 Task: In the Company generalmotors.com, Create email and send with subject: 'We're Thrilled to Welcome You ', and with mail content 'Hello_x000D_
Join a community of forward-thinkers and pioneers. Our transformative solution will empower you to shape the future of your industry.._x000D_
Kind Regards', attach the document: Project_plan.docx and insert image: visitingcard.jpg. Below Kind Regards, write Tumblr and insert the URL: 'www.tumblr.com'. Mark checkbox to create task to follow up : In 3 business days .  Enter or choose an email address of recipient's from company's contact and send.. Logged in from softage.1@softage.net
Action: Mouse moved to (87, 53)
Screenshot: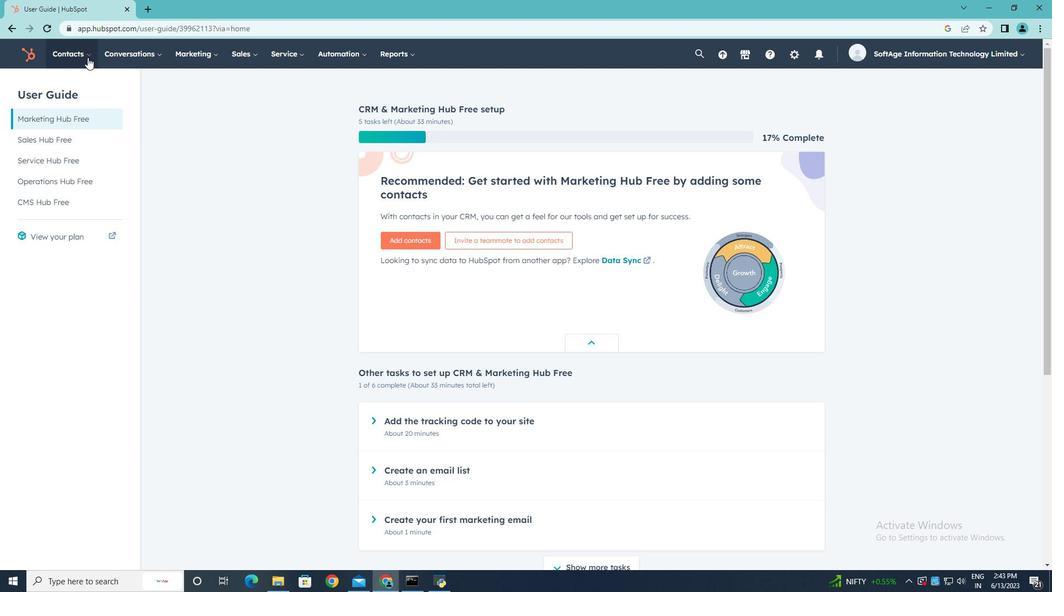 
Action: Mouse pressed left at (87, 53)
Screenshot: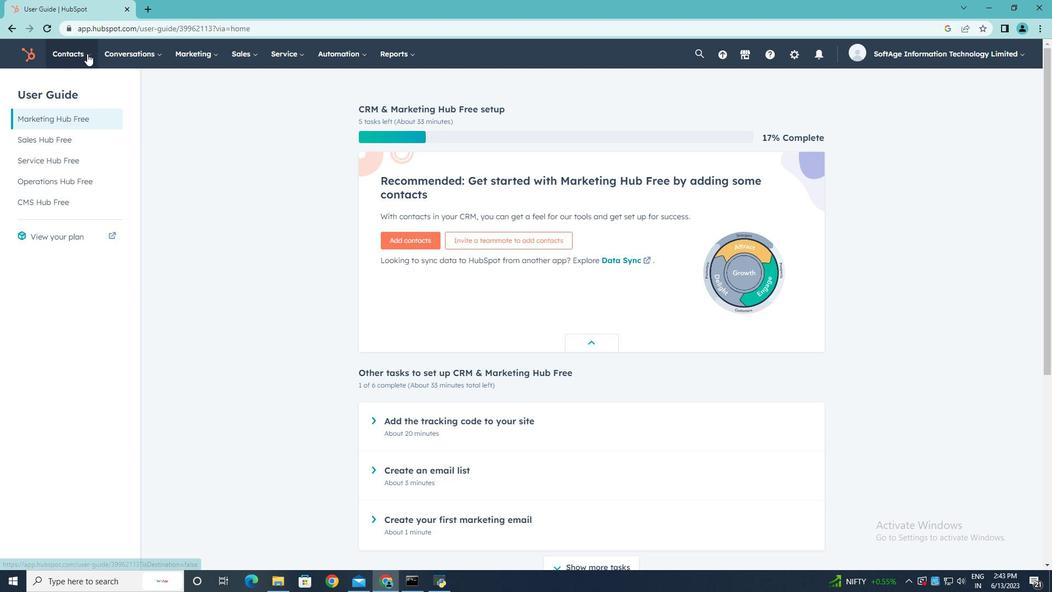 
Action: Mouse moved to (83, 106)
Screenshot: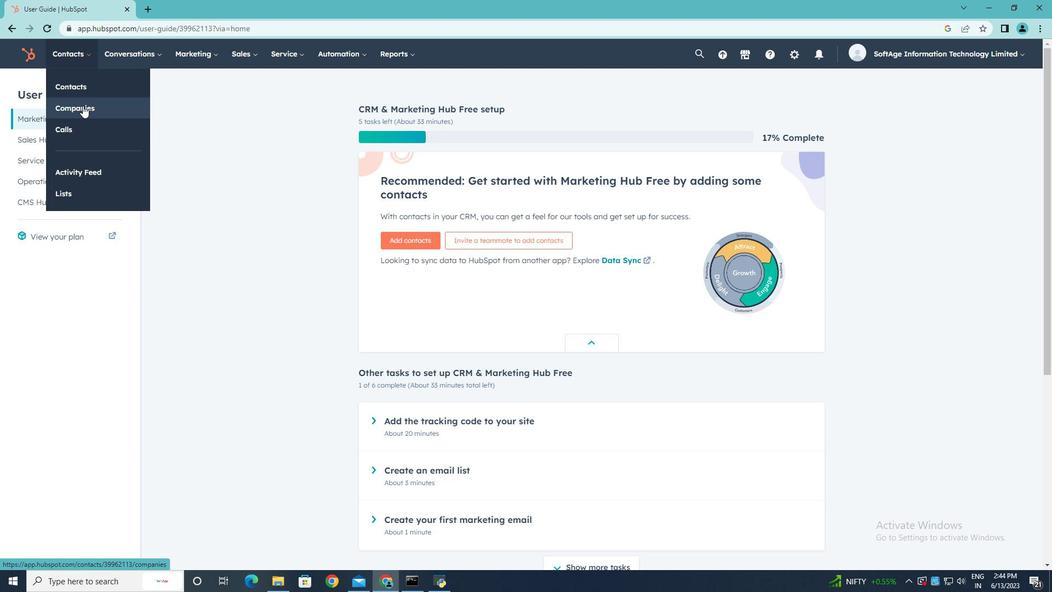 
Action: Mouse pressed left at (83, 106)
Screenshot: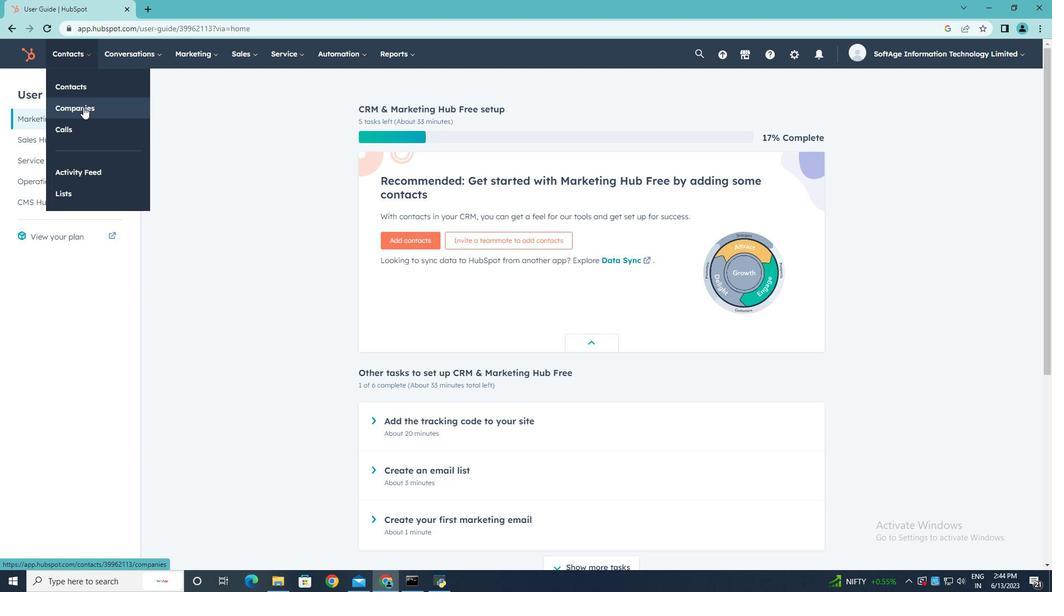 
Action: Mouse moved to (89, 179)
Screenshot: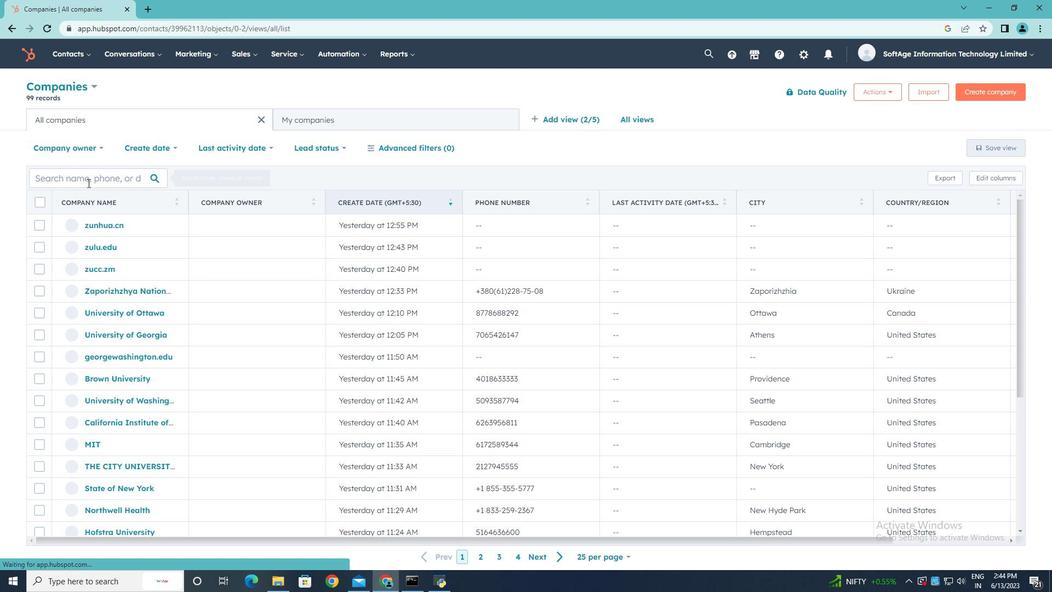 
Action: Mouse pressed left at (89, 179)
Screenshot: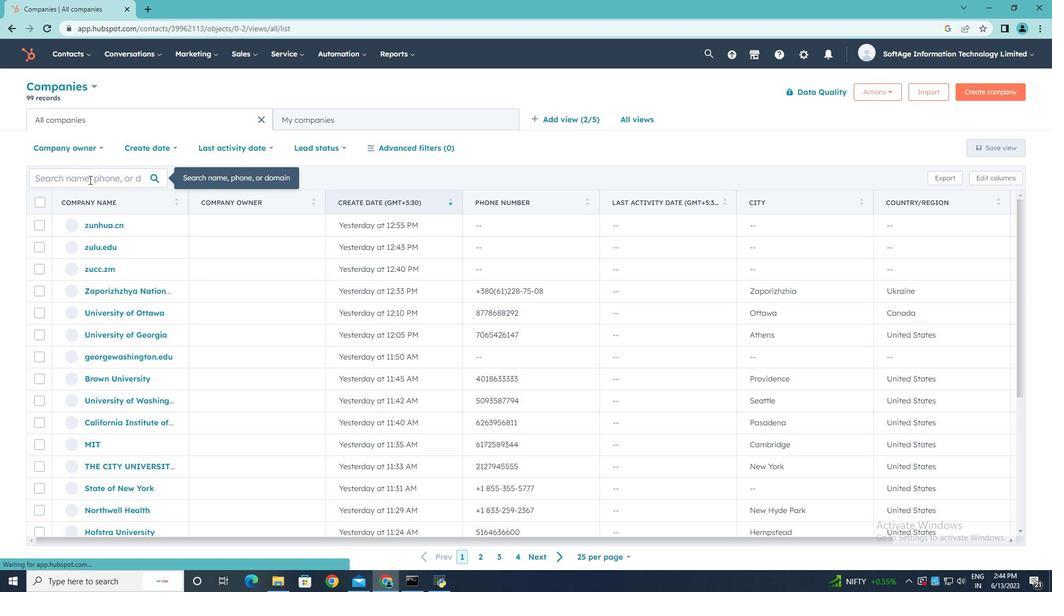 
Action: Key pressed generalmotors.com
Screenshot: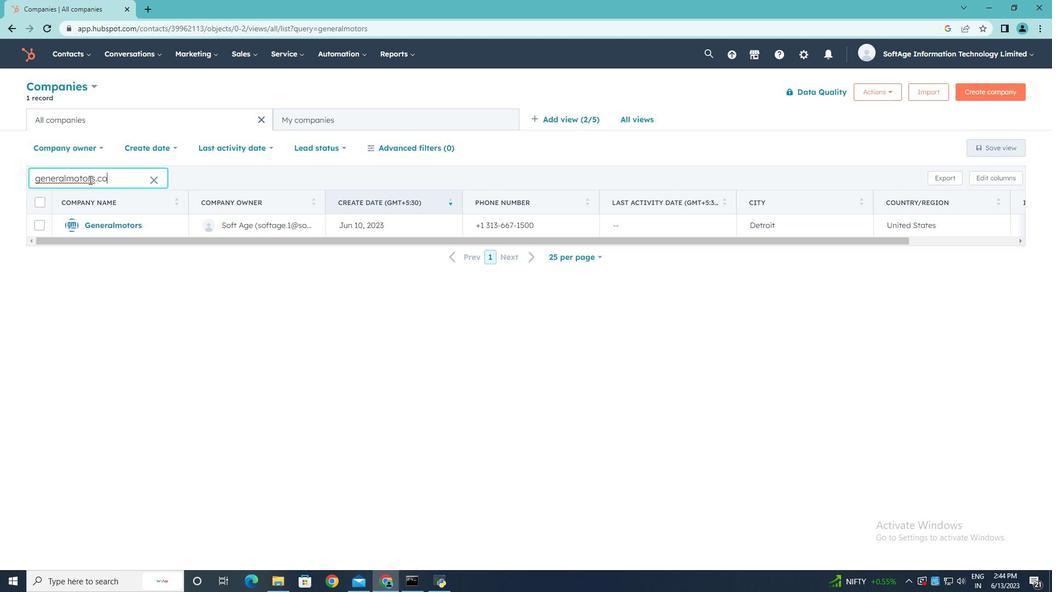 
Action: Mouse moved to (105, 224)
Screenshot: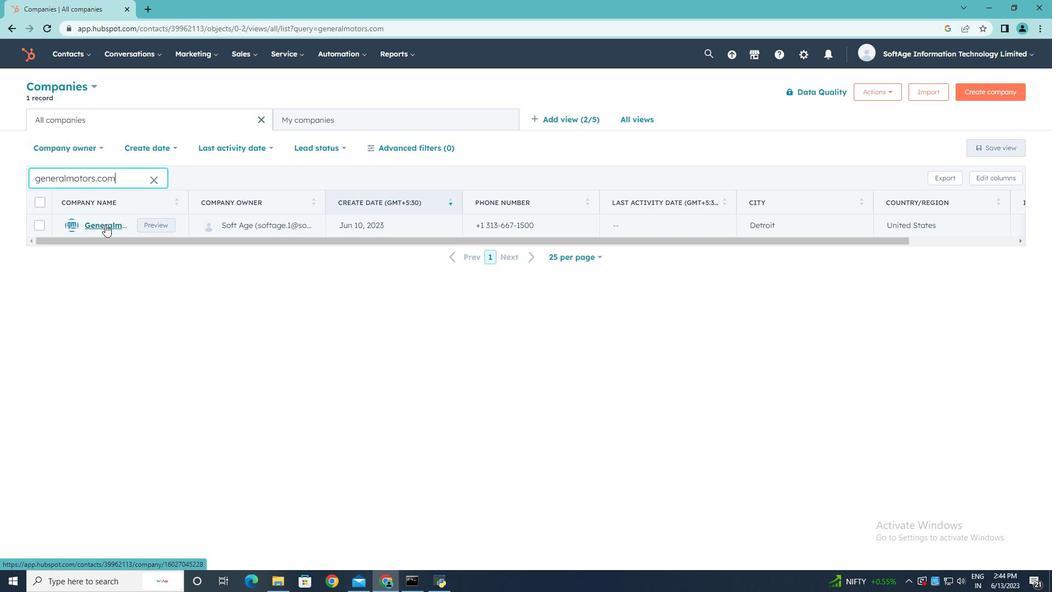 
Action: Mouse pressed left at (105, 224)
Screenshot: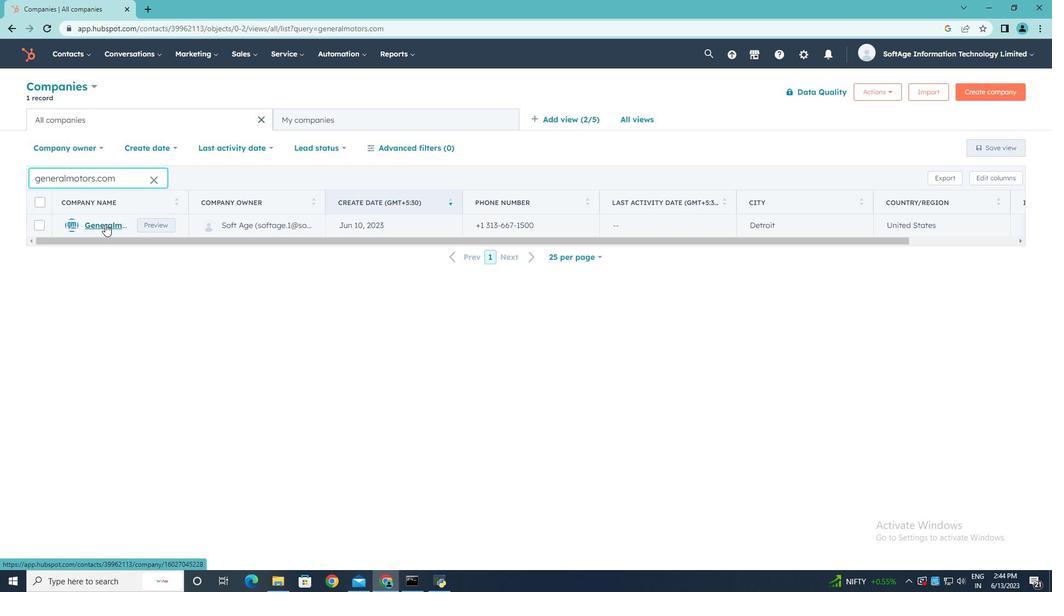 
Action: Mouse moved to (75, 183)
Screenshot: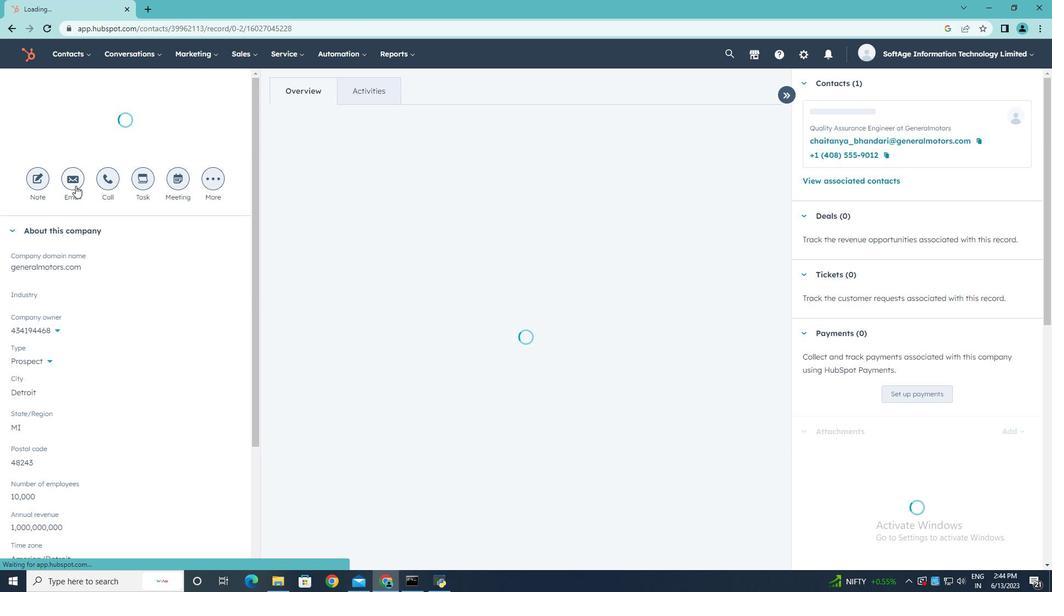 
Action: Mouse pressed left at (75, 183)
Screenshot: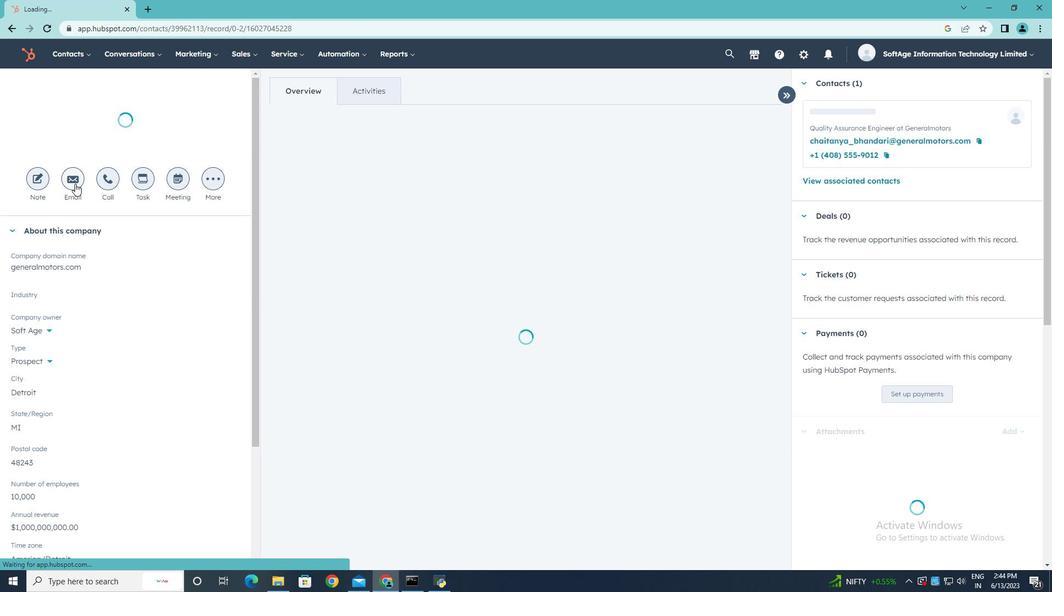 
Action: Mouse moved to (778, 367)
Screenshot: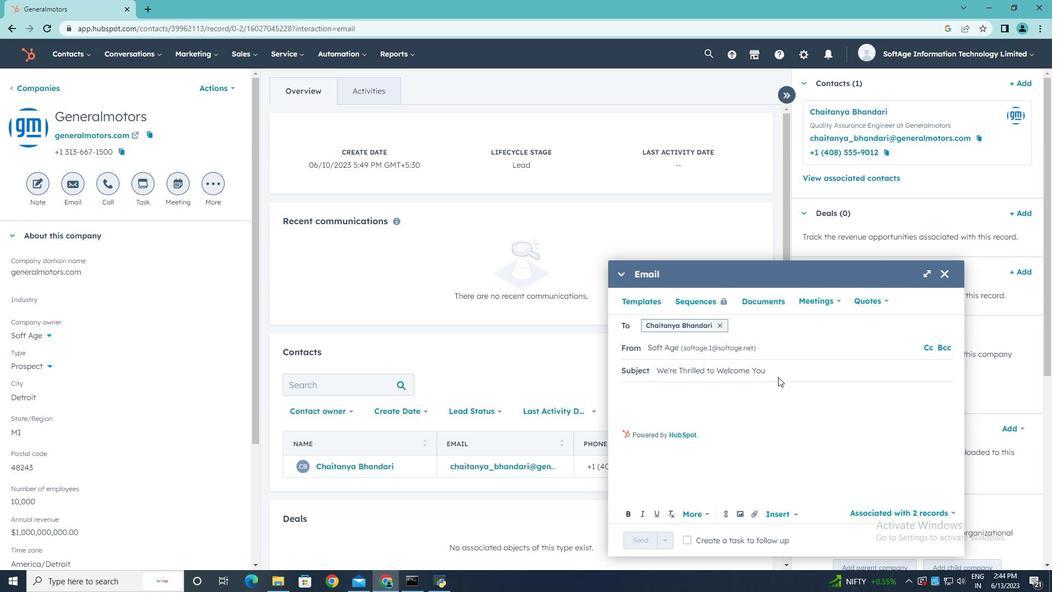 
Action: Mouse pressed left at (778, 367)
Screenshot: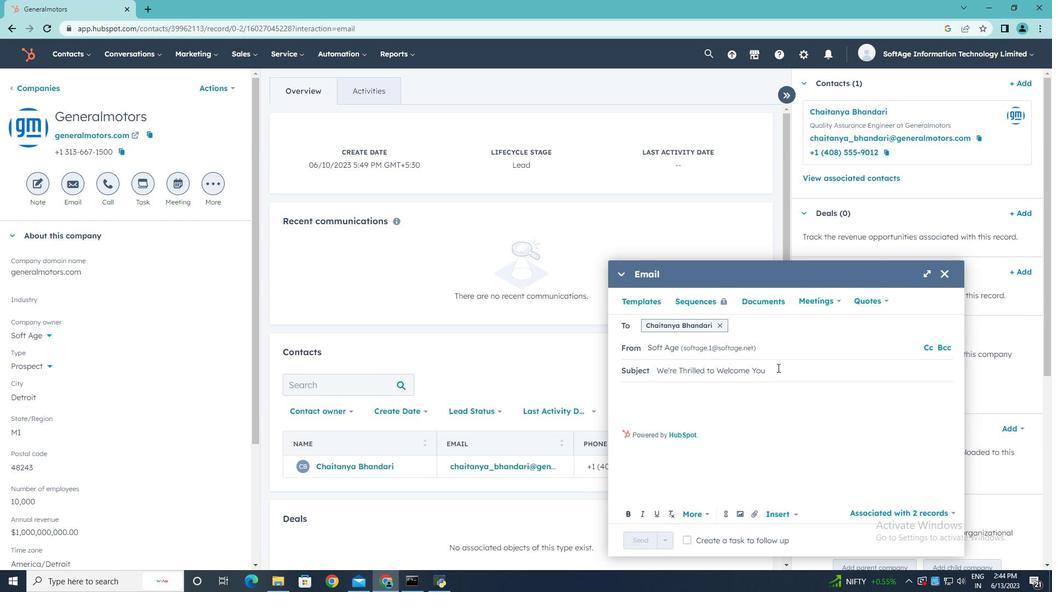 
Action: Mouse moved to (556, 350)
Screenshot: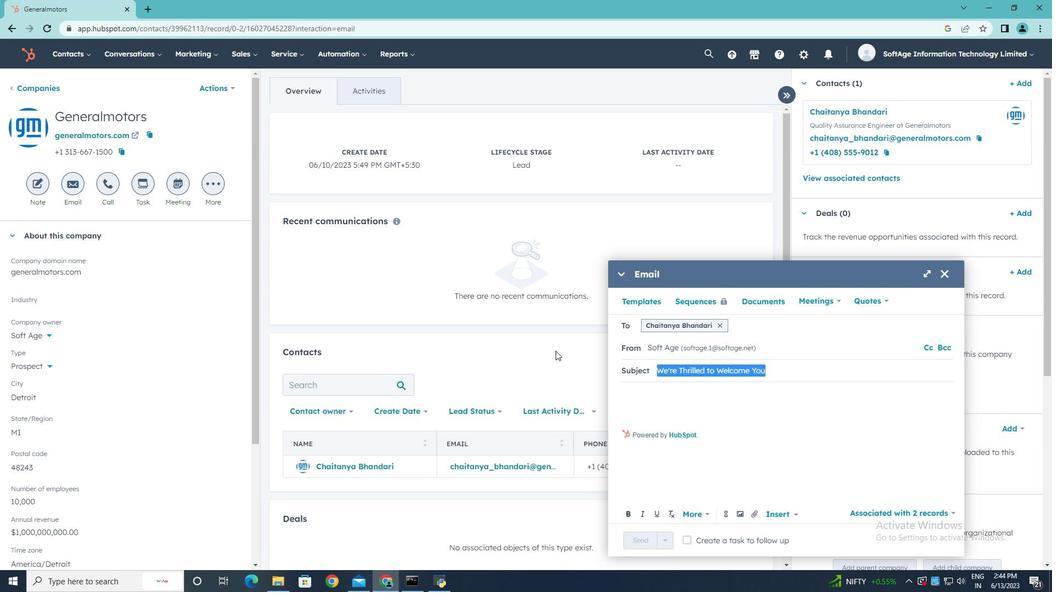 
Action: Key pressed <Key.shift>We're<Key.space><Key.shift><Key.shift><Key.shift><Key.shift><Key.shift>Thrilled<Key.space>to<Key.space><Key.shift>Welcome<Key.space><Key.shift>You
Screenshot: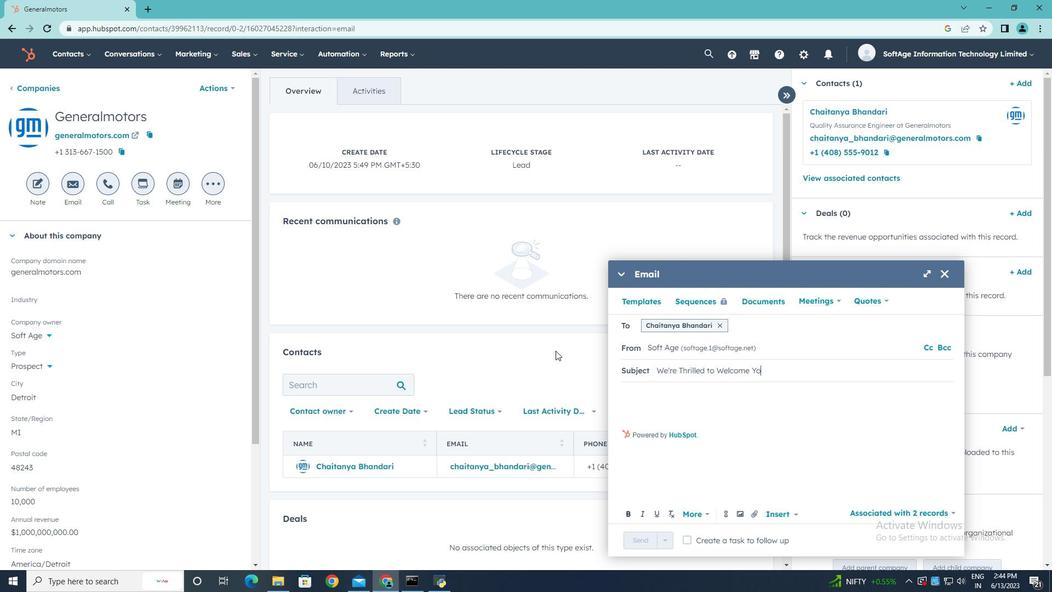 
Action: Mouse moved to (628, 393)
Screenshot: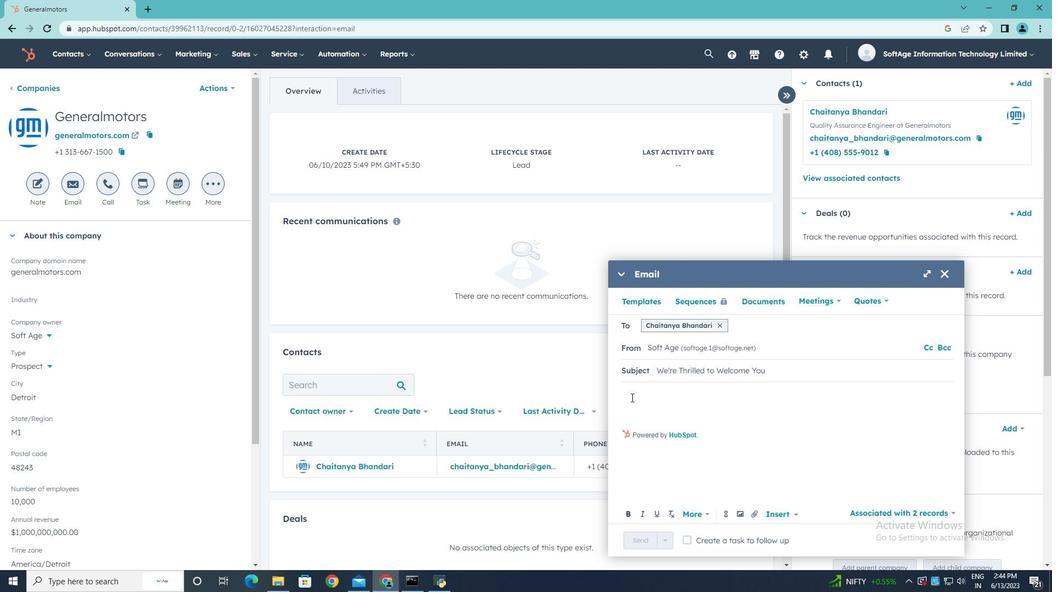 
Action: Mouse pressed left at (628, 393)
Screenshot: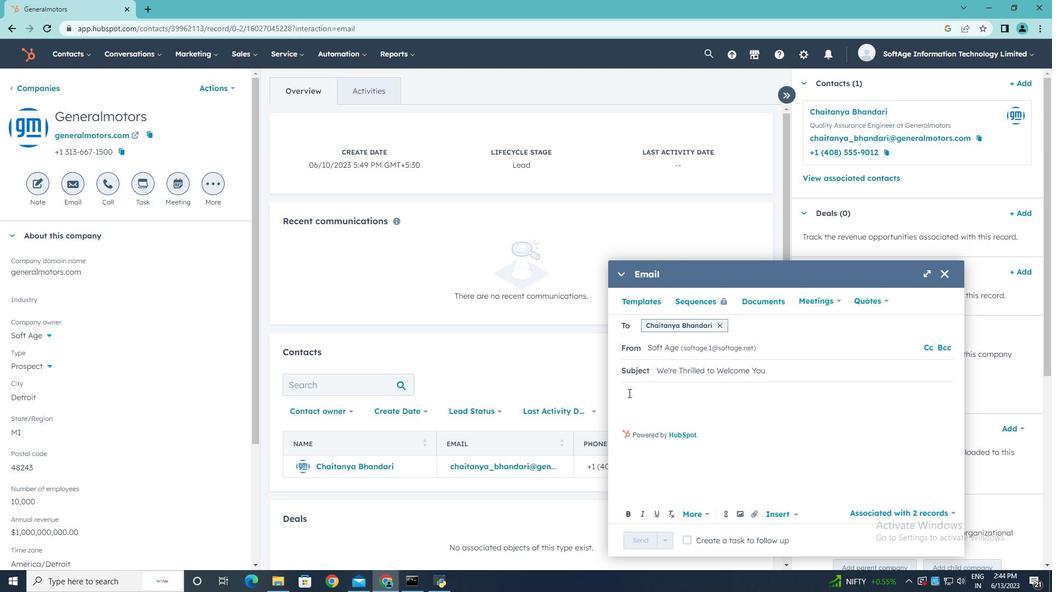 
Action: Key pressed <Key.shift><Key.shift>Hello
Screenshot: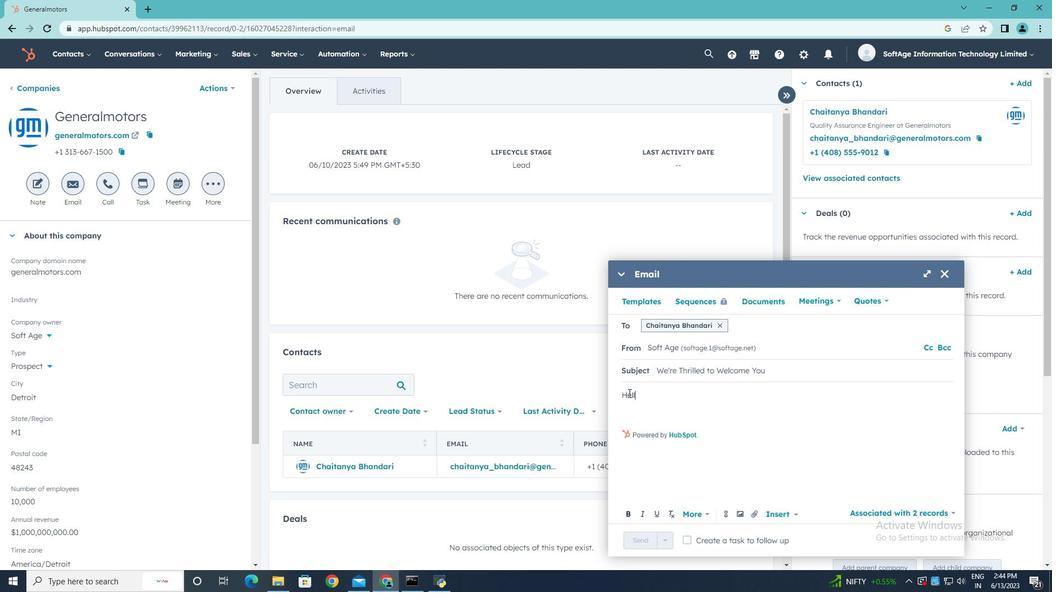 
Action: Mouse moved to (620, 403)
Screenshot: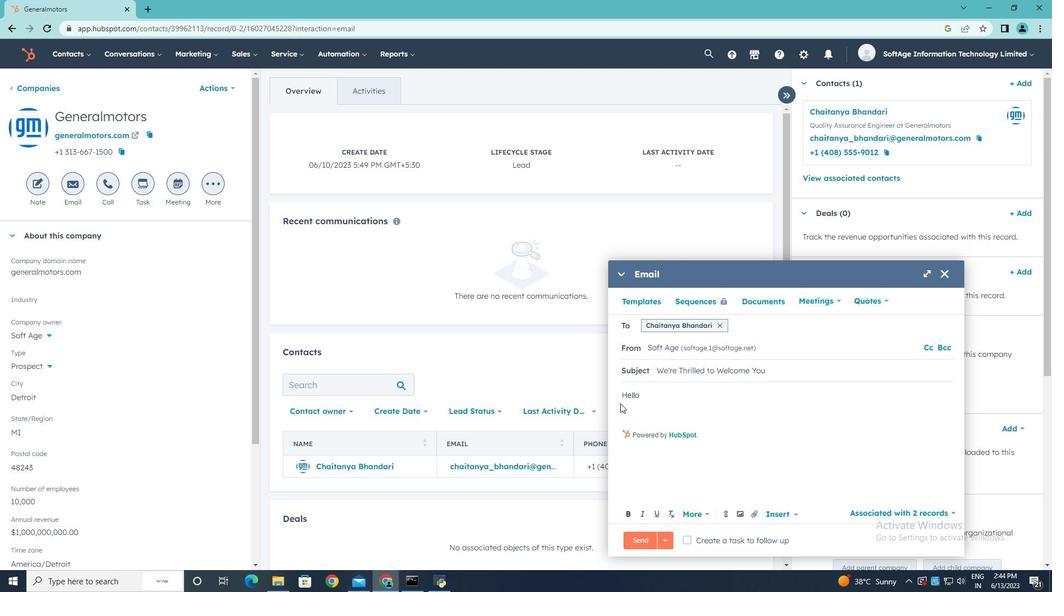 
Action: Mouse pressed left at (620, 403)
Screenshot: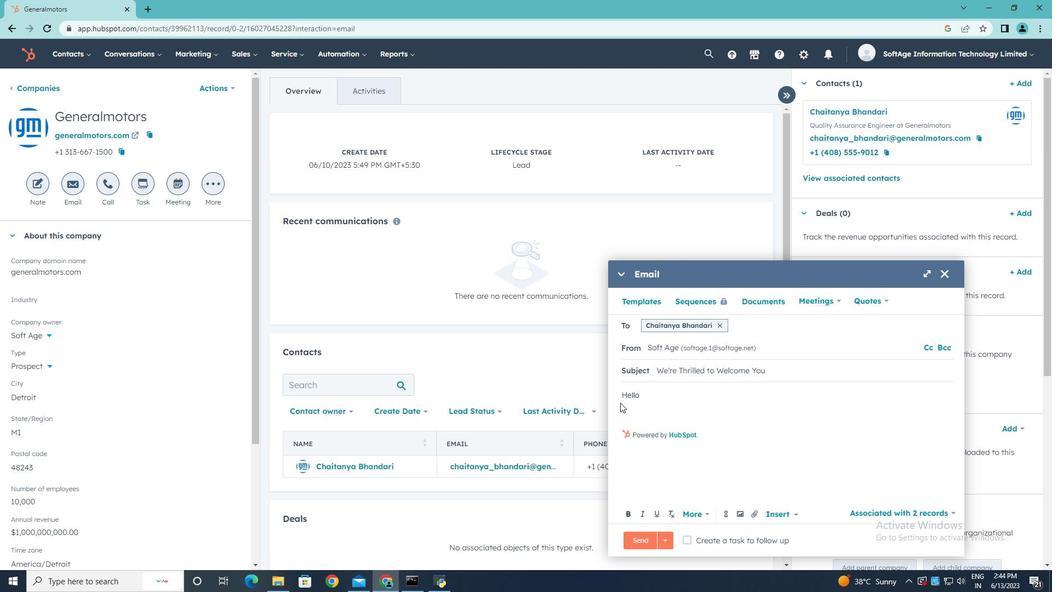 
Action: Mouse moved to (622, 401)
Screenshot: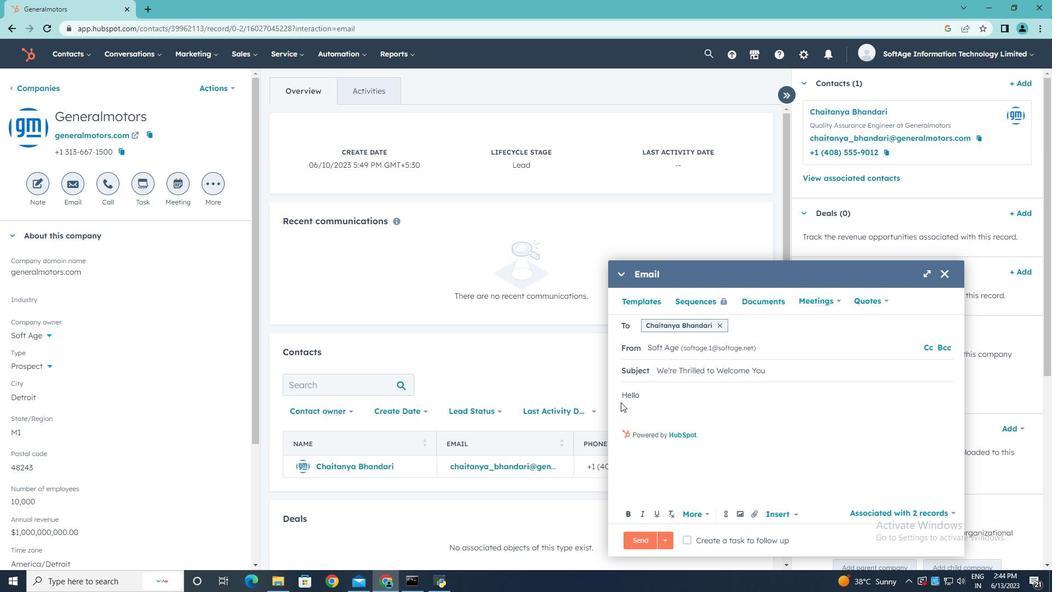
Action: Mouse pressed left at (622, 401)
Screenshot: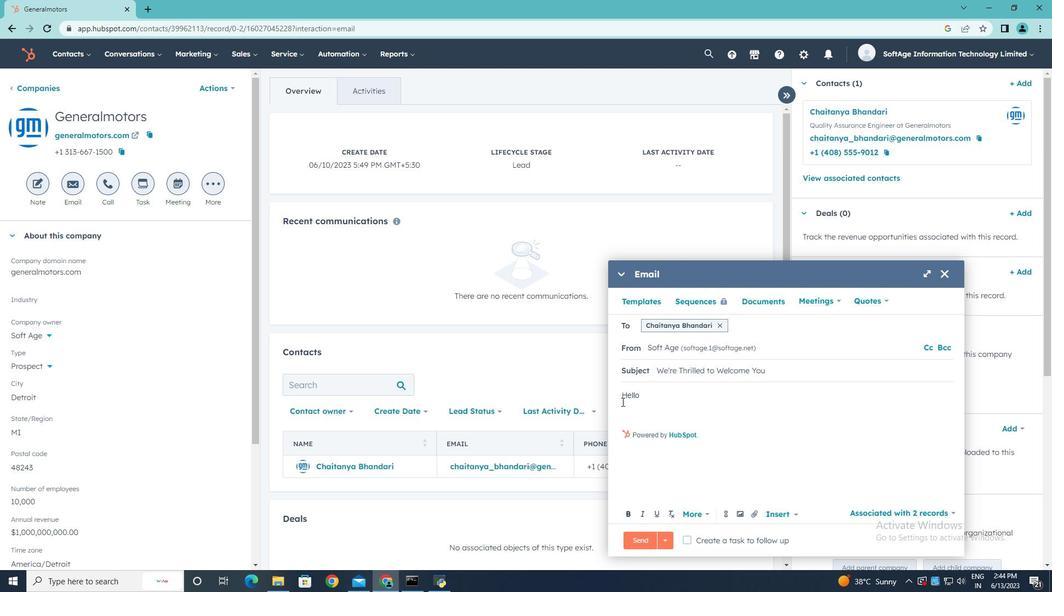 
Action: Mouse moved to (644, 341)
Screenshot: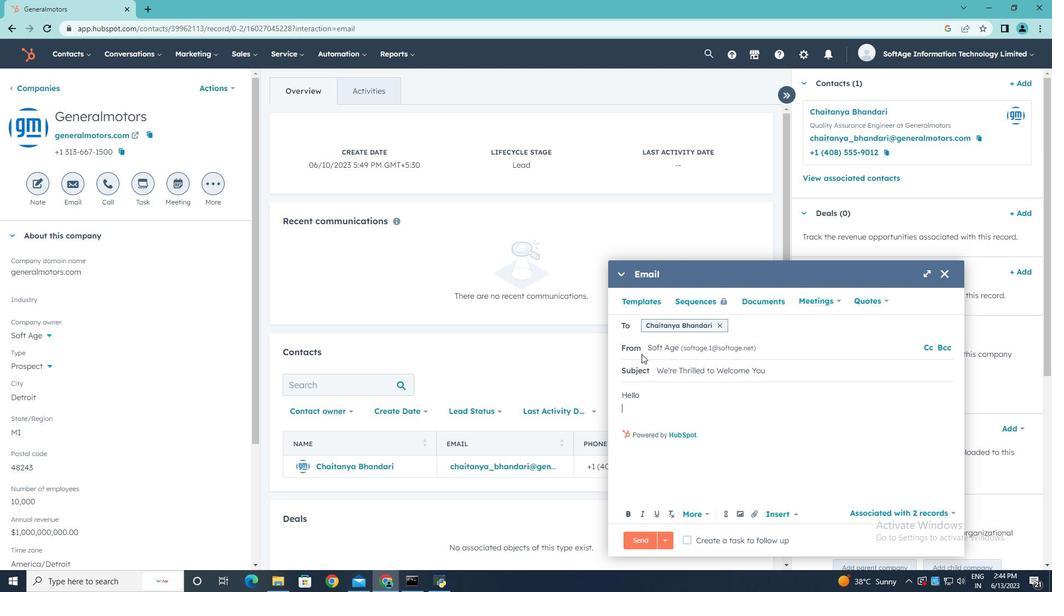 
Action: Key pressed <Key.shift><Key.shift><Key.shift><Key.shift><Key.shift>Join<Key.space>a<Key.space>community<Key.space>of<Key.space>forward-y<Key.backspace>thinkers<Key.space>and<Key.space>pioneers.<Key.space><Key.shift>Our<Key.space>transformative<Key.space>solution<Key.space>will<Key.space>empower<Key.space>you<Key.space>to<Key.space>shape<Key.space>the<Key.space>g<Key.backspace>future<Key.space>of<Key.space>your<Key.space>industry..
Screenshot: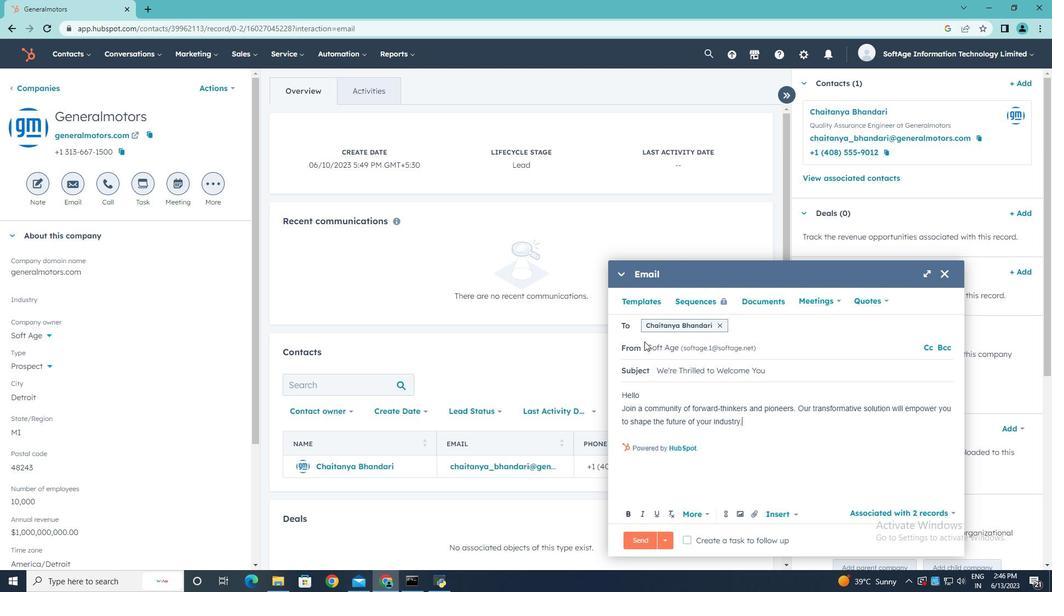 
Action: Mouse moved to (630, 430)
Screenshot: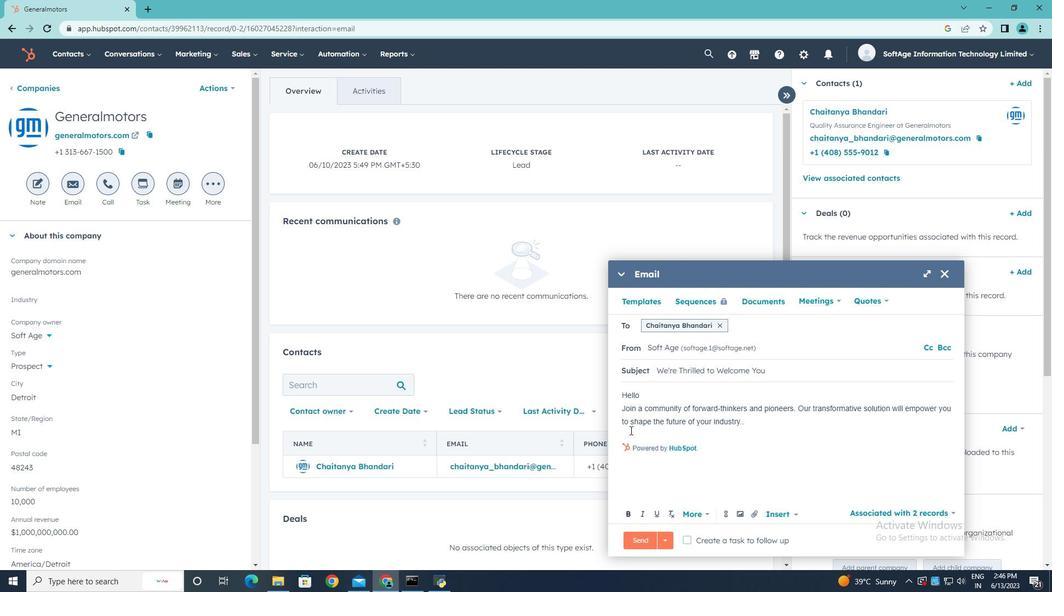 
Action: Mouse pressed left at (630, 430)
Screenshot: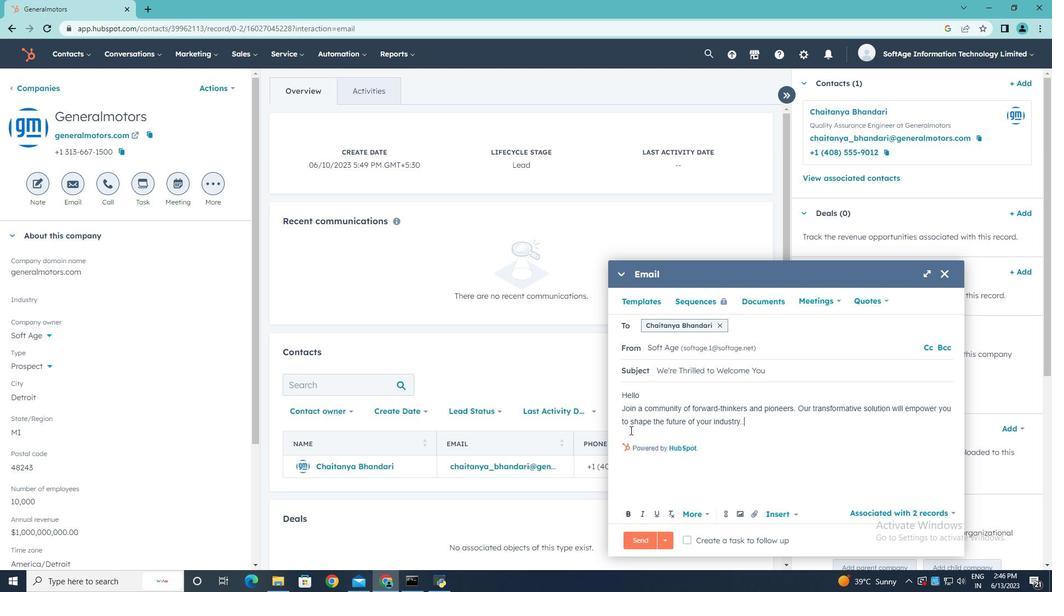 
Action: Key pressed <Key.enter><Key.shift>Kind<Key.space><Key.shift>Regards,
Screenshot: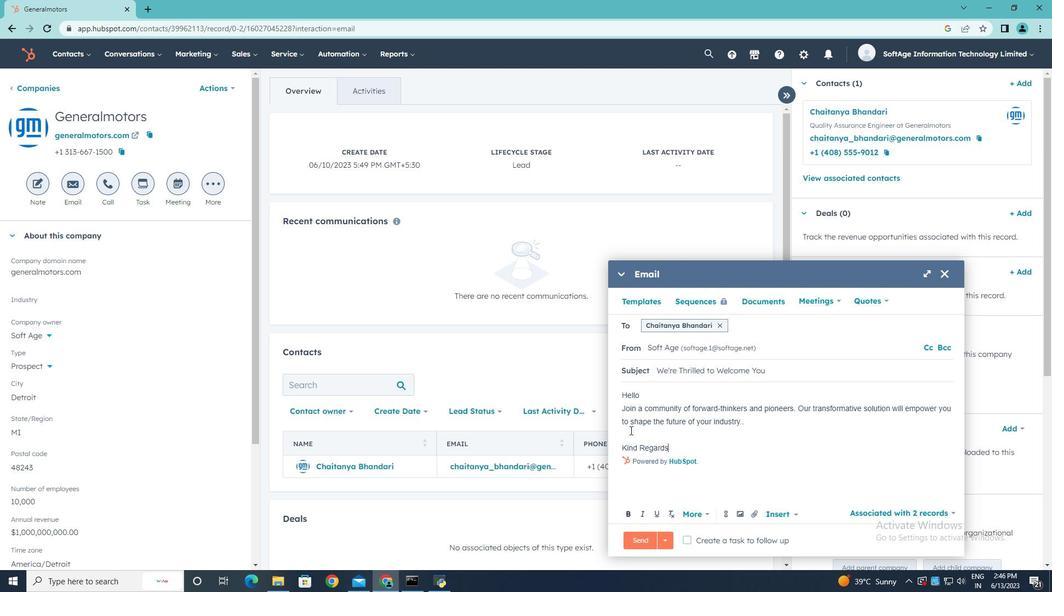 
Action: Mouse moved to (754, 514)
Screenshot: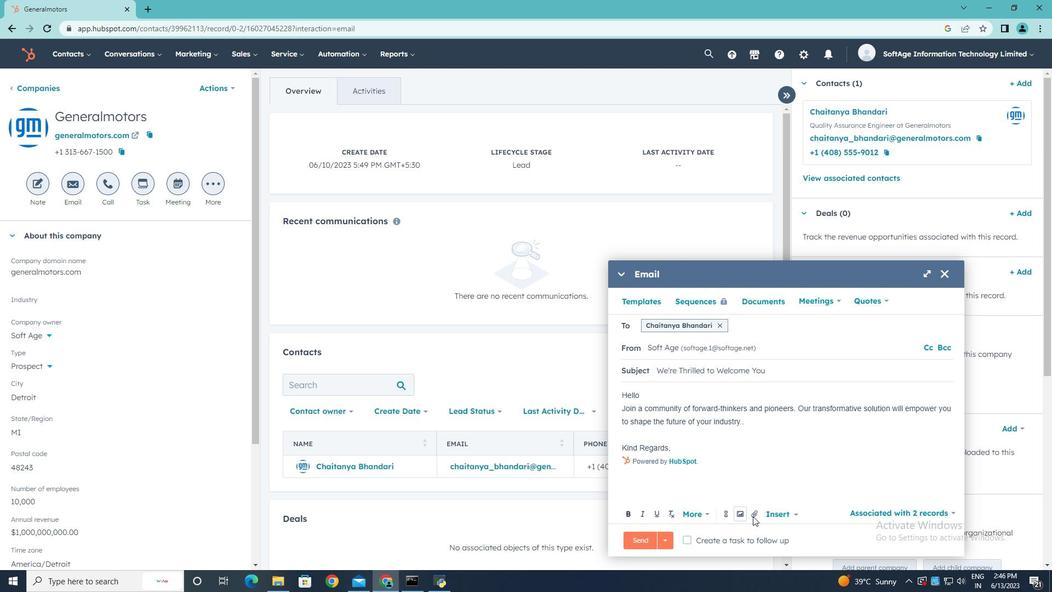 
Action: Mouse pressed left at (754, 514)
Screenshot: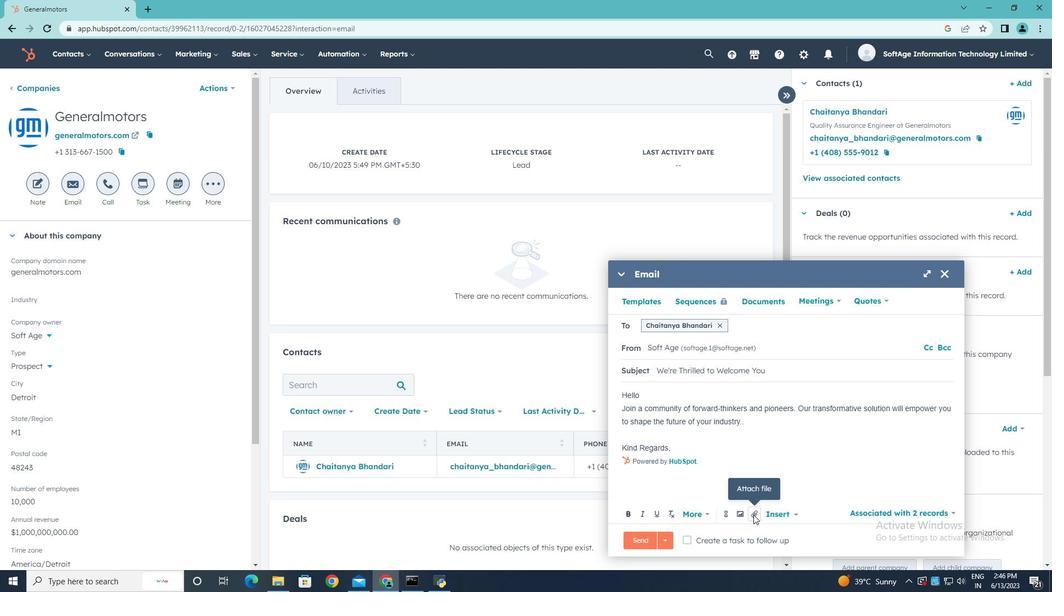 
Action: Mouse moved to (783, 480)
Screenshot: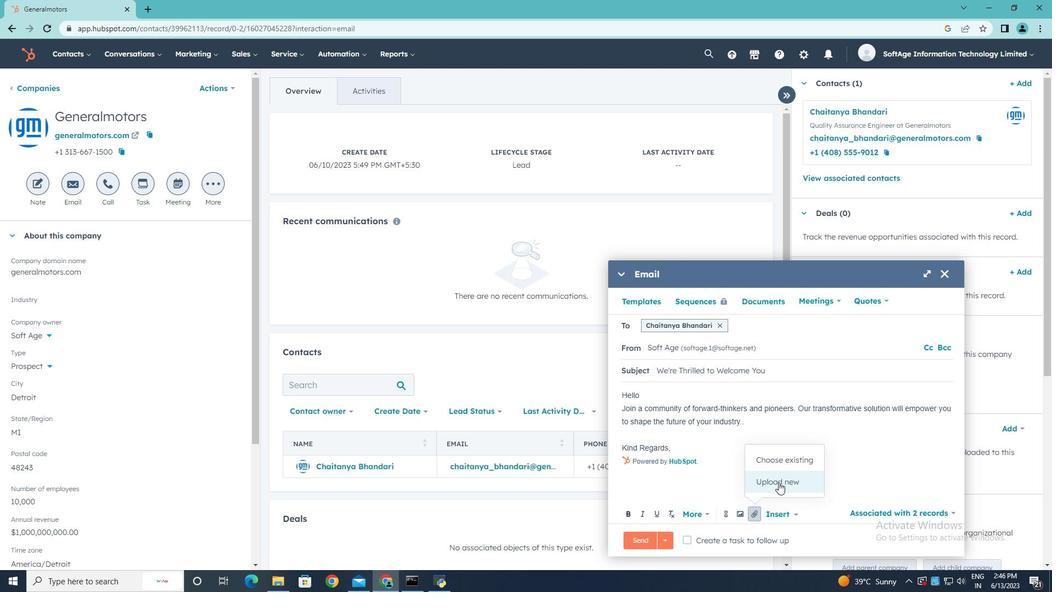 
Action: Mouse pressed left at (783, 480)
Screenshot: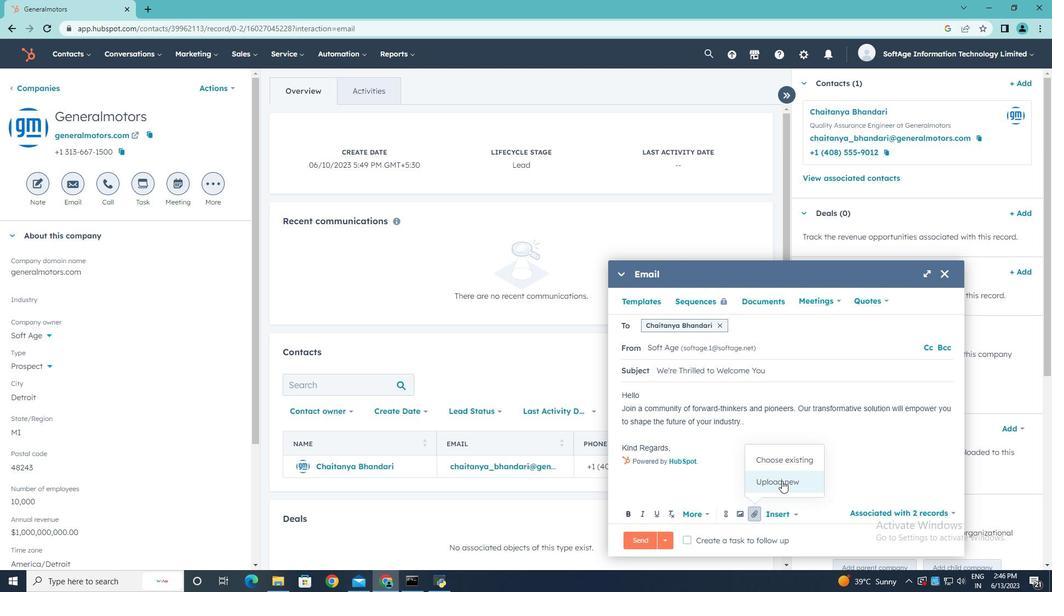 
Action: Mouse moved to (204, 109)
Screenshot: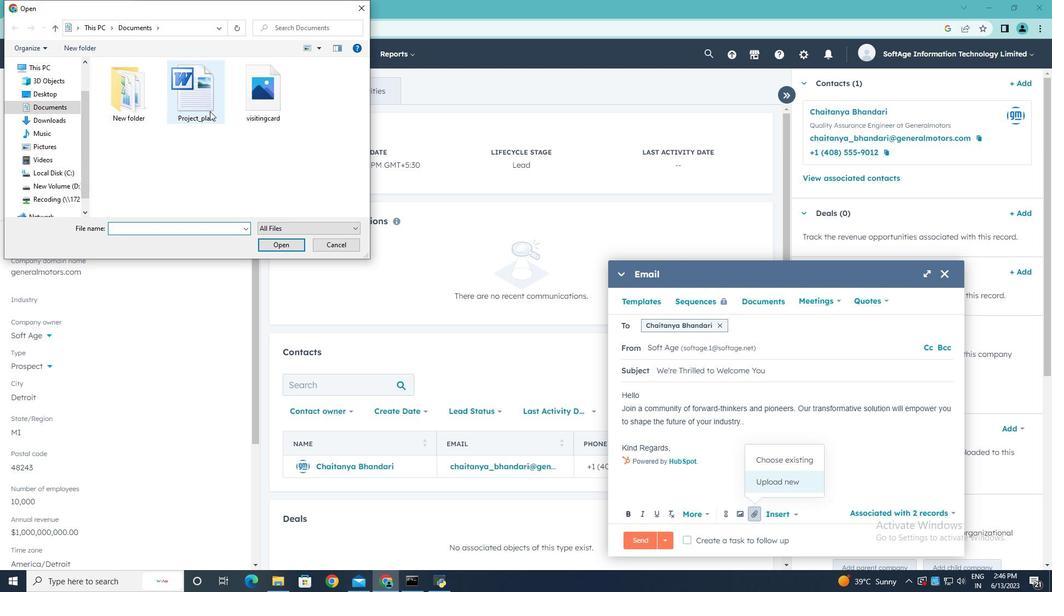 
Action: Mouse pressed left at (204, 109)
Screenshot: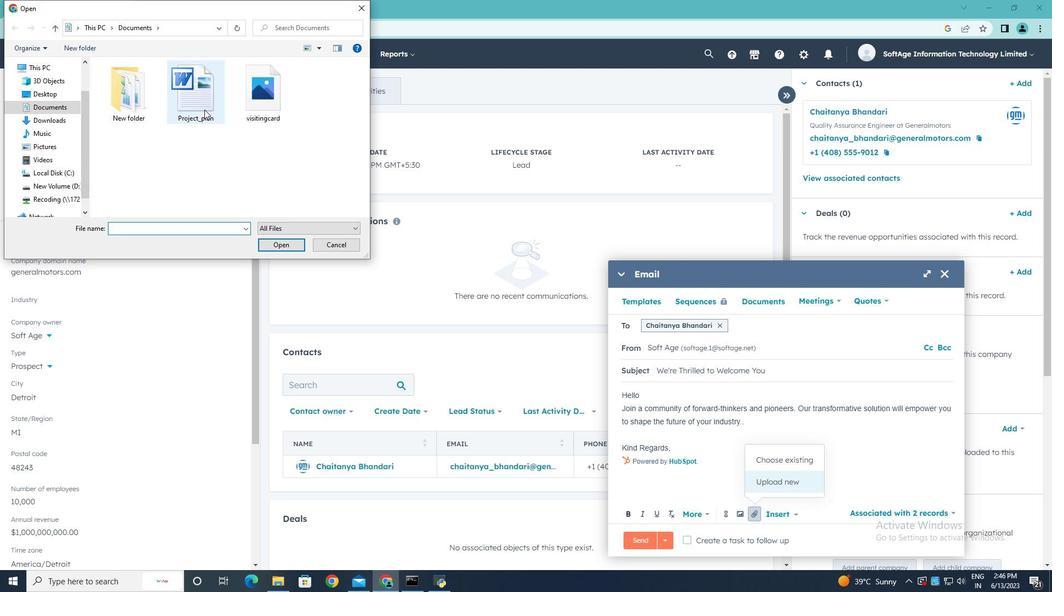 
Action: Mouse moved to (270, 244)
Screenshot: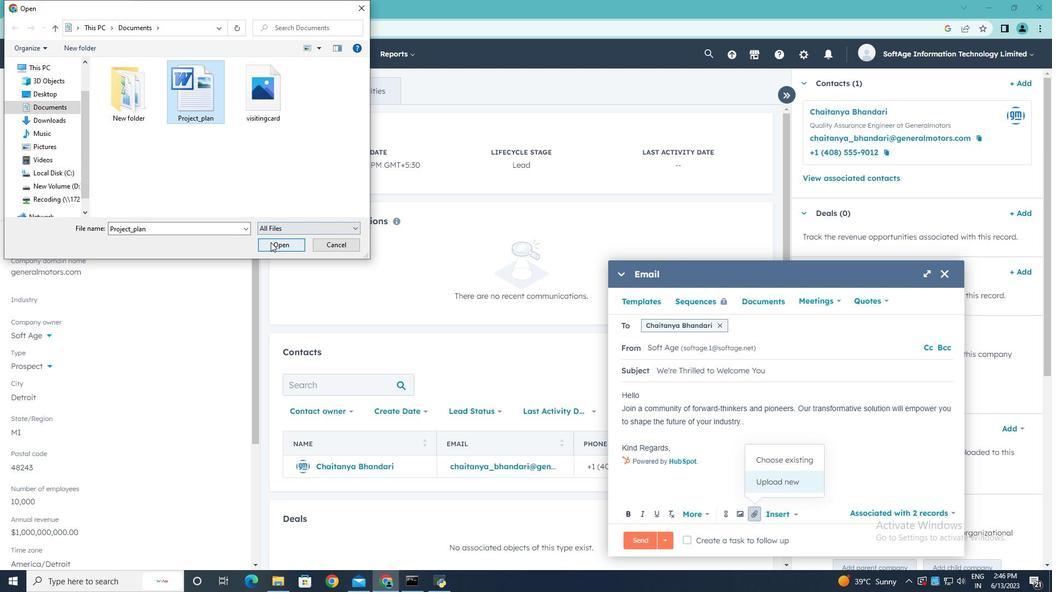 
Action: Mouse pressed left at (270, 244)
Screenshot: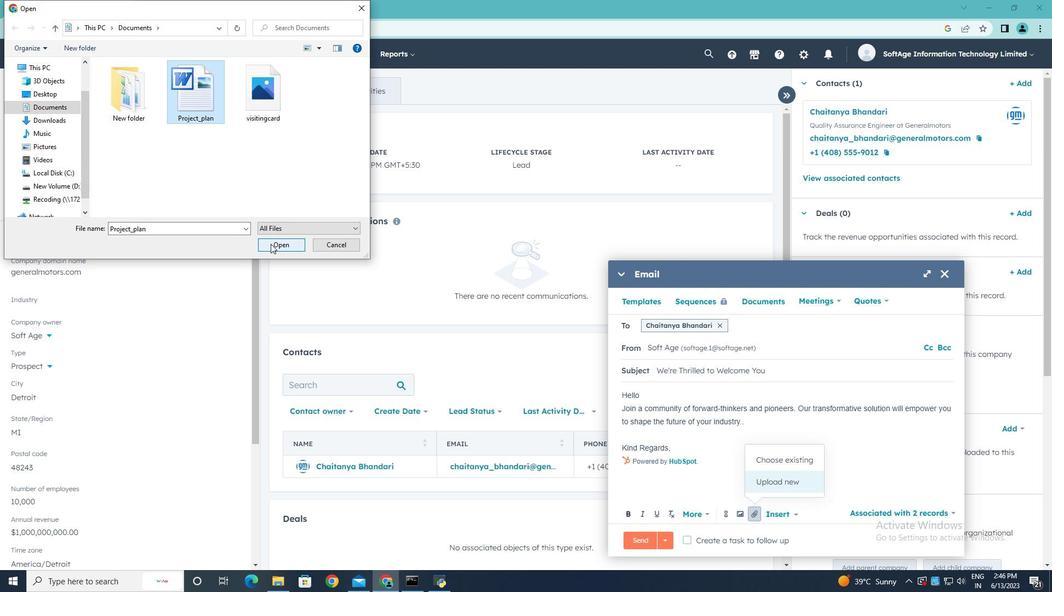 
Action: Mouse moved to (755, 486)
Screenshot: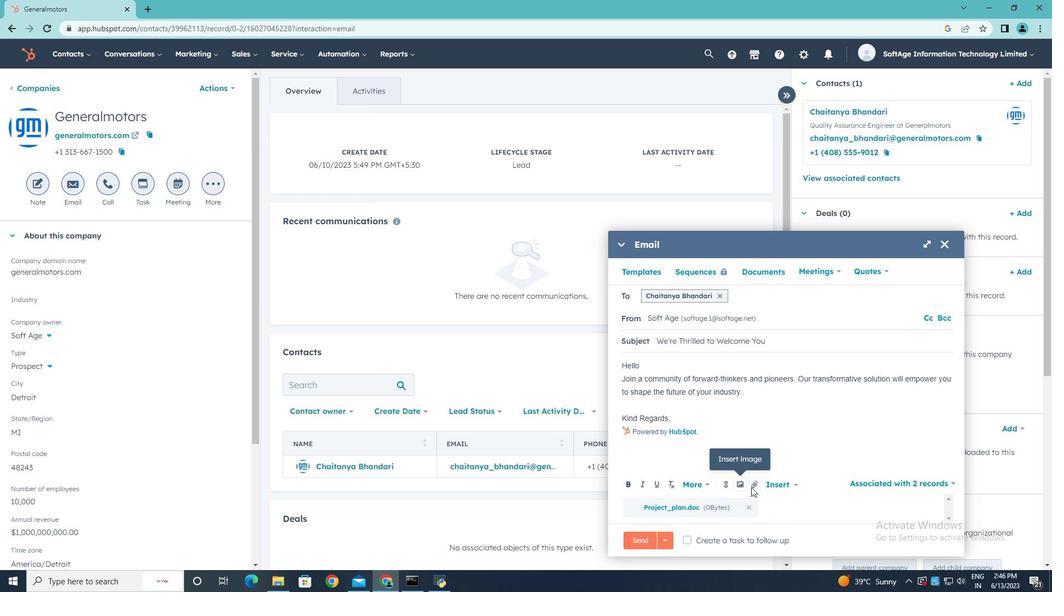 
Action: Mouse pressed left at (755, 486)
Screenshot: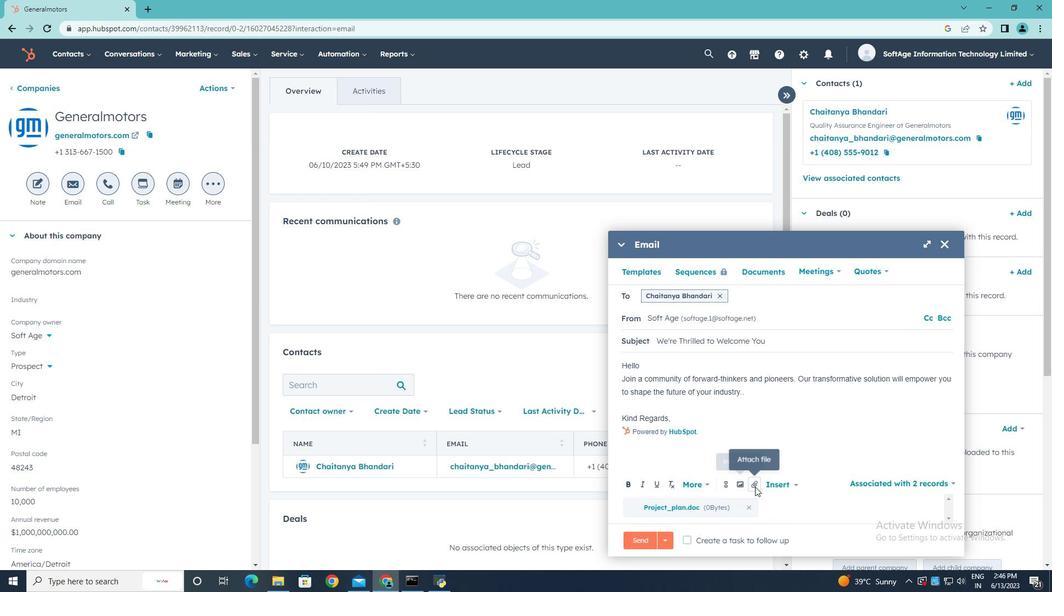 
Action: Mouse moved to (779, 457)
Screenshot: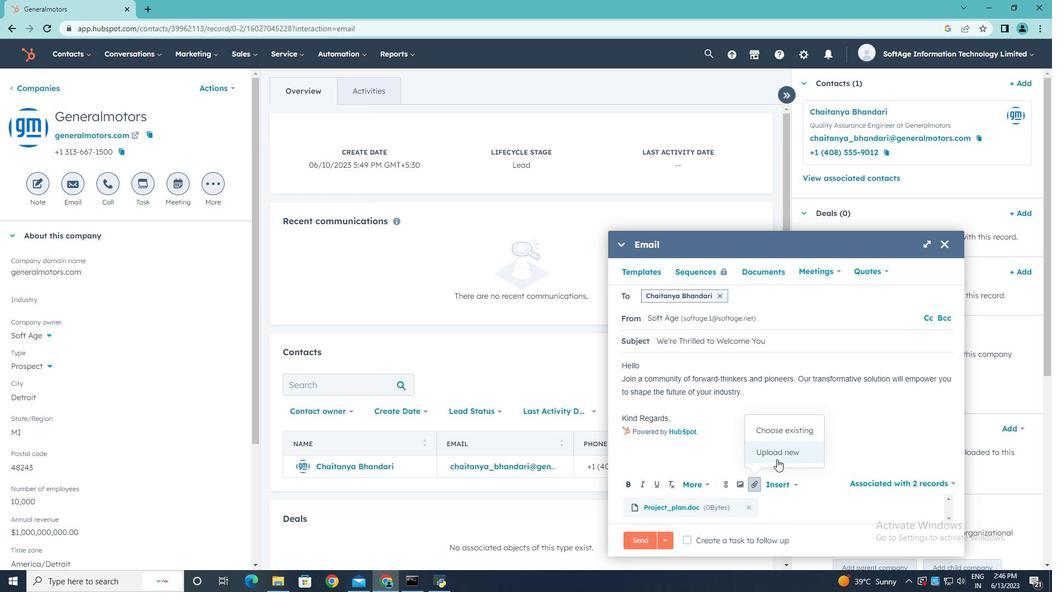
Action: Mouse pressed left at (779, 457)
Screenshot: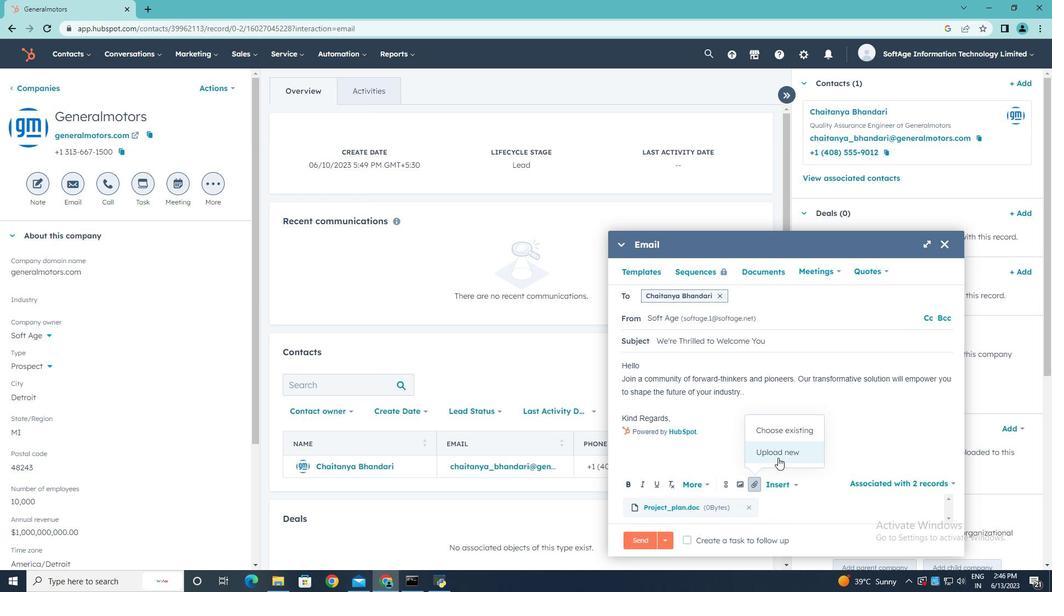 
Action: Mouse moved to (277, 111)
Screenshot: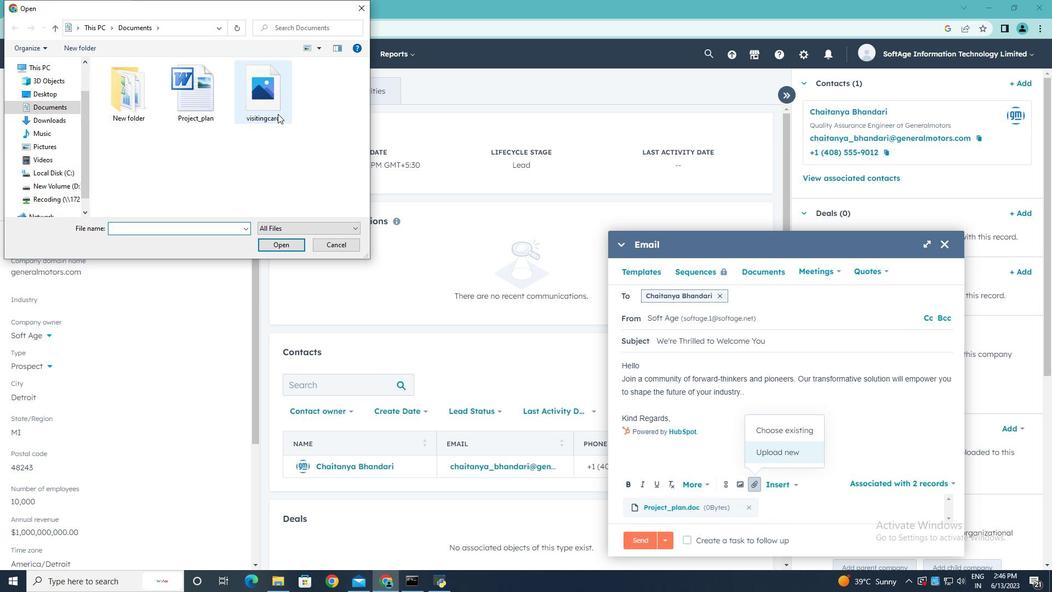 
Action: Mouse pressed left at (277, 111)
Screenshot: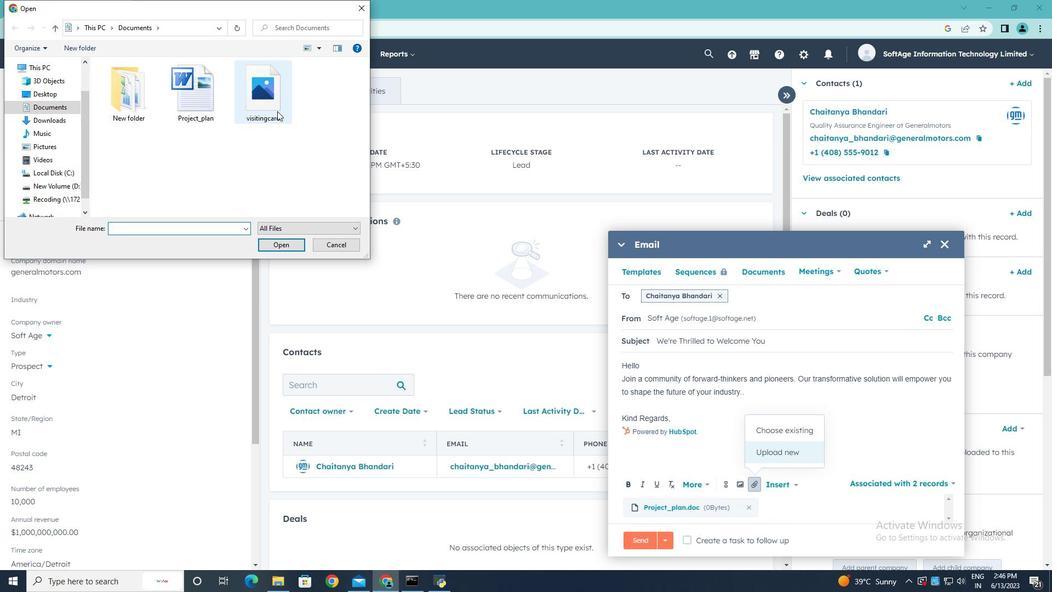 
Action: Mouse moved to (286, 245)
Screenshot: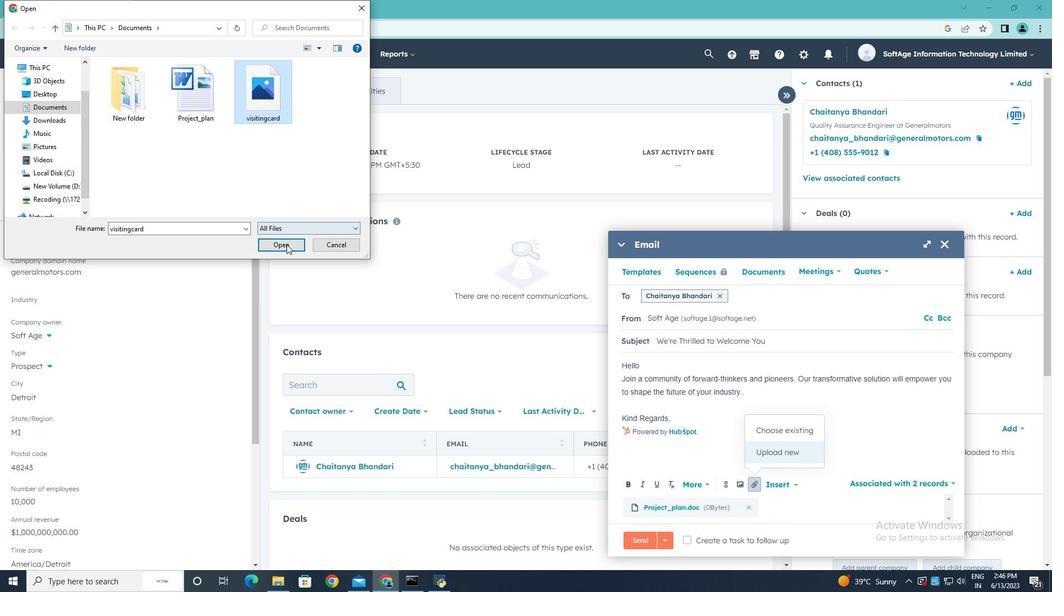 
Action: Mouse pressed left at (286, 245)
Screenshot: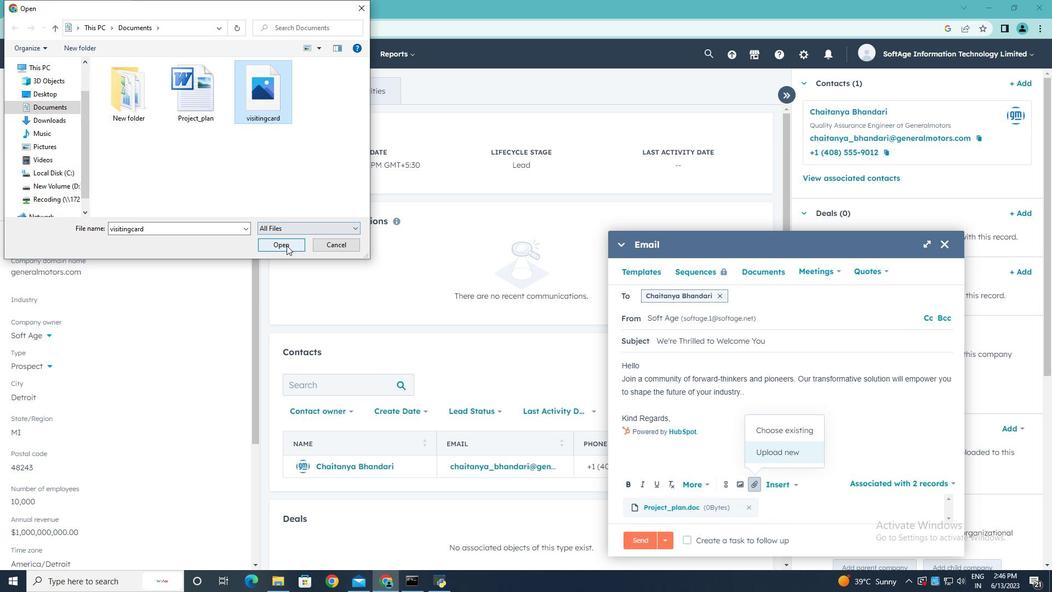 
Action: Mouse moved to (674, 420)
Screenshot: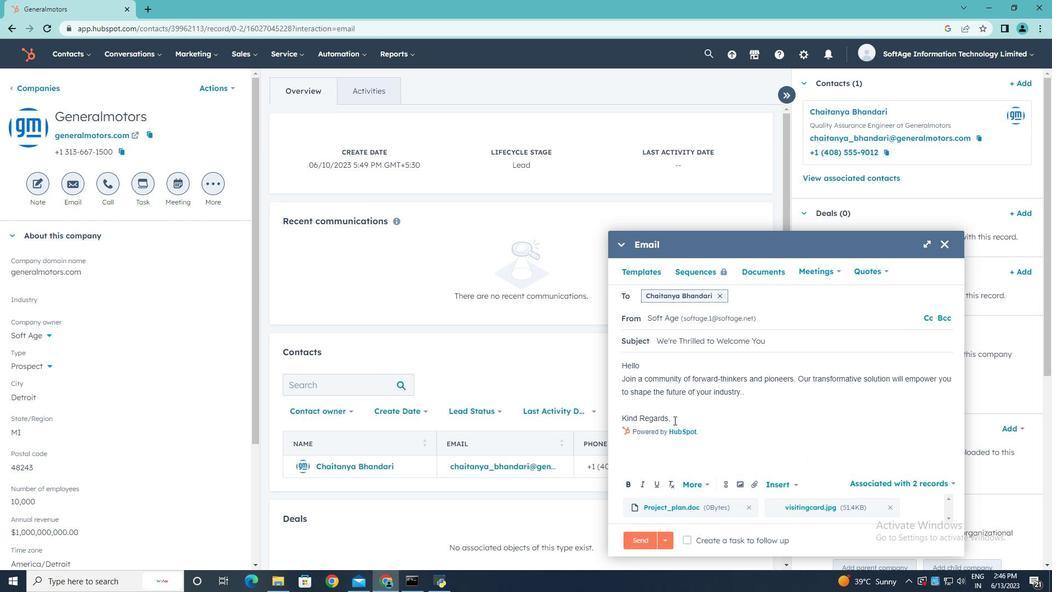 
Action: Mouse pressed left at (674, 420)
Screenshot: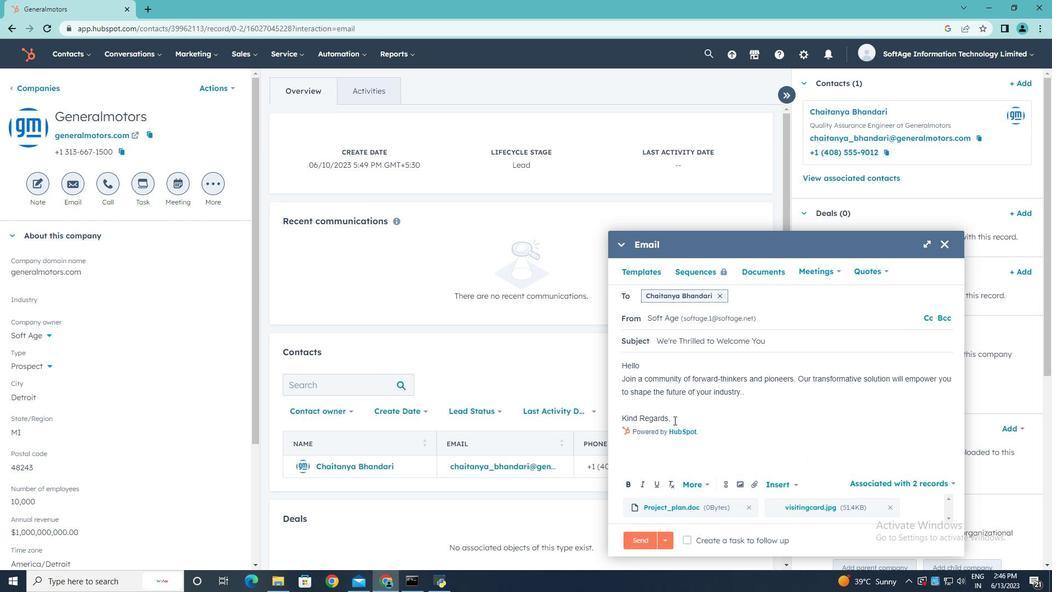 
Action: Key pressed <Key.enter>
Screenshot: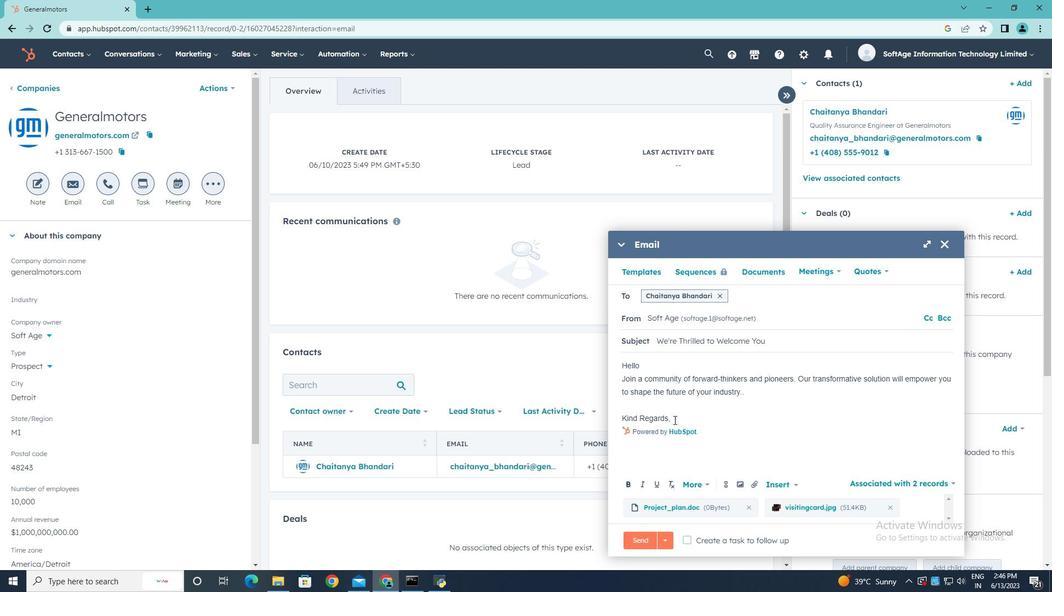 
Action: Mouse moved to (727, 484)
Screenshot: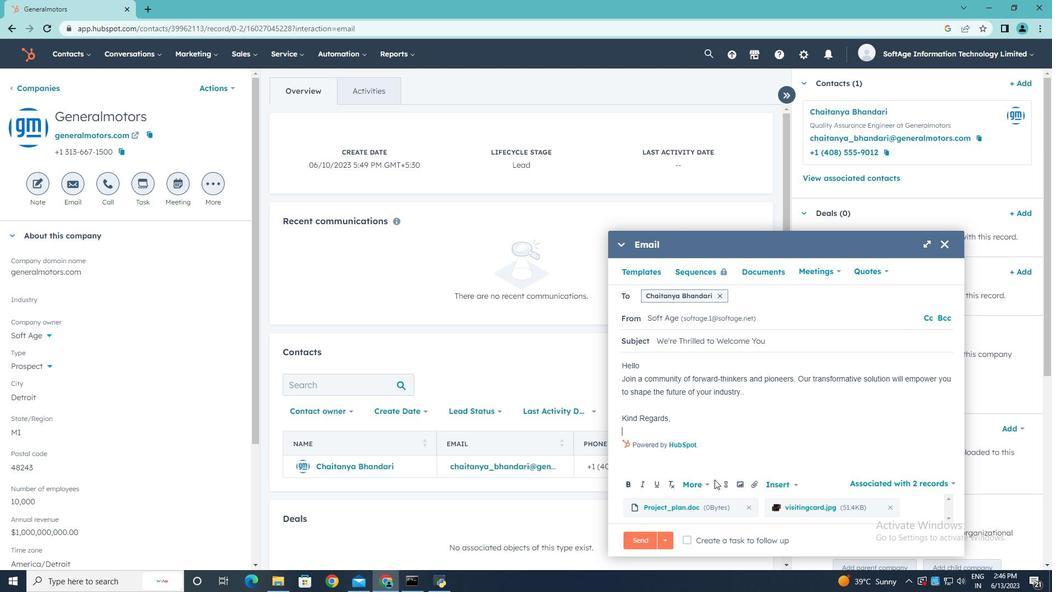 
Action: Mouse pressed left at (727, 484)
Screenshot: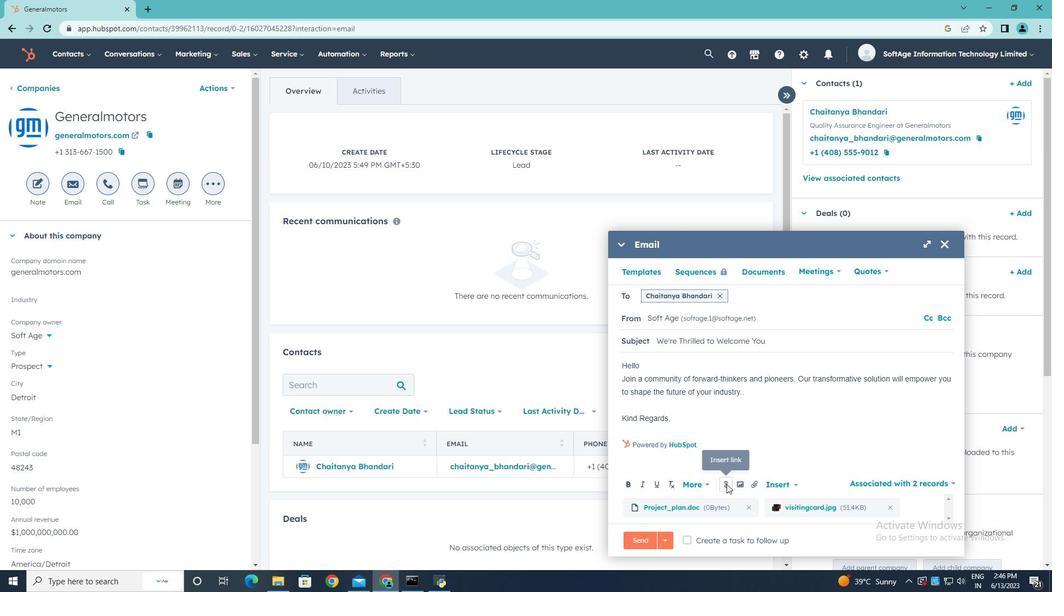 
Action: Mouse moved to (753, 365)
Screenshot: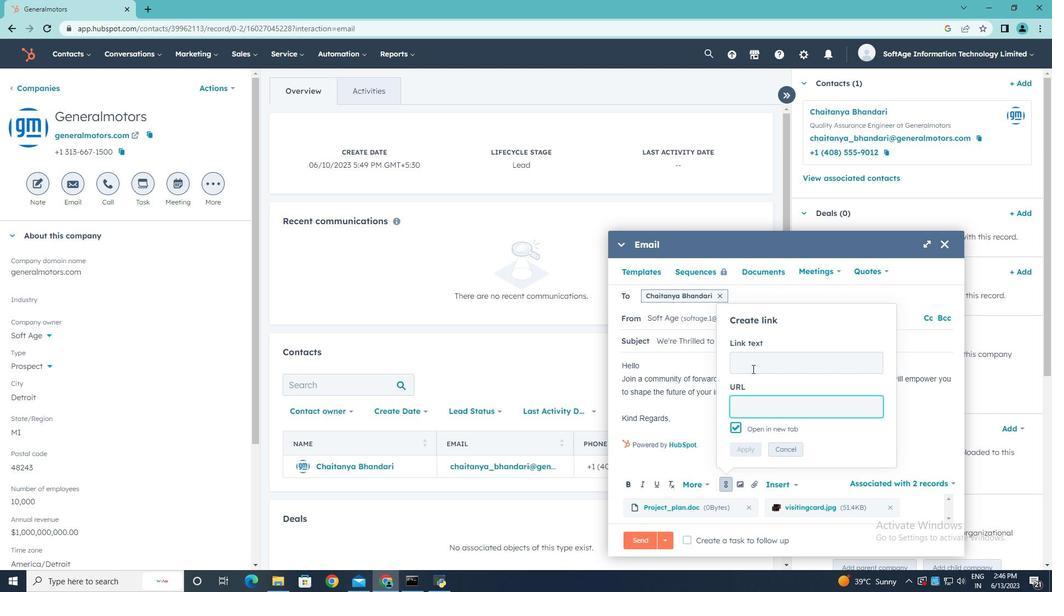 
Action: Mouse pressed left at (753, 365)
Screenshot: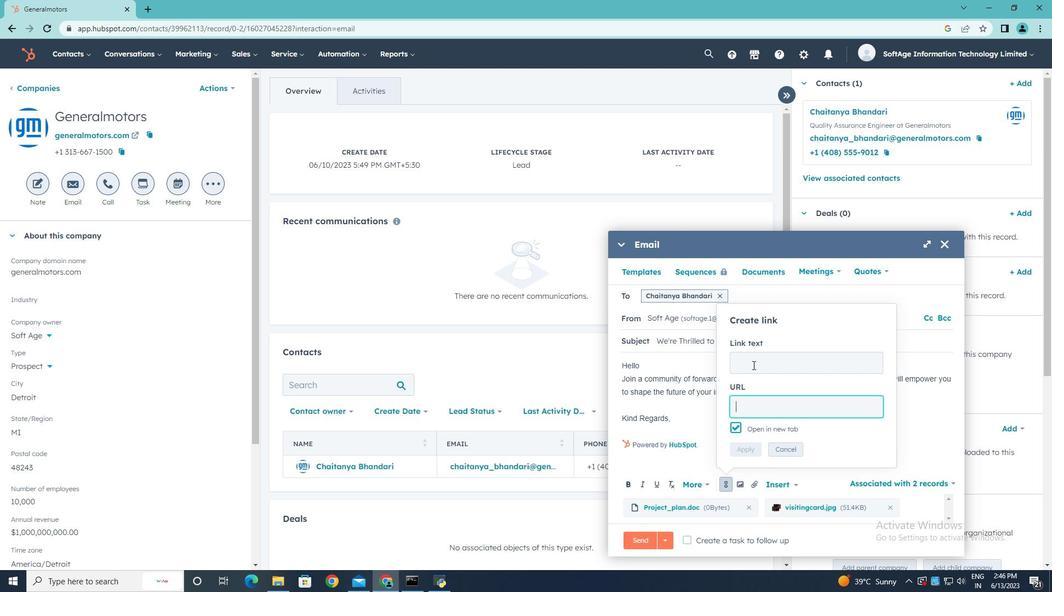 
Action: Key pressed <Key.shift><Key.shift><Key.shift><Key.shift><Key.shift><Key.shift>Tumblr
Screenshot: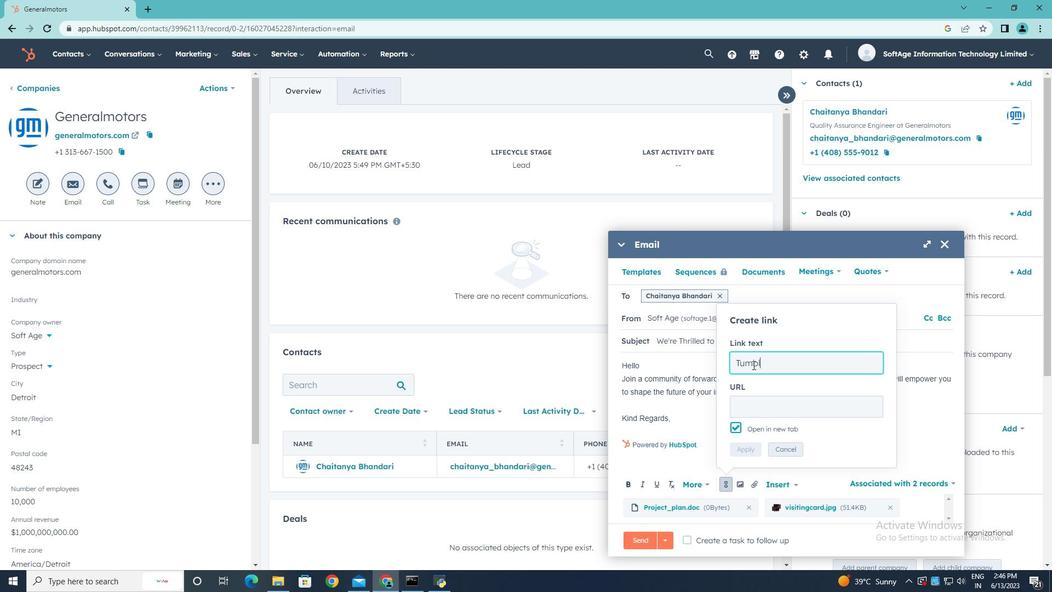 
Action: Mouse moved to (750, 412)
Screenshot: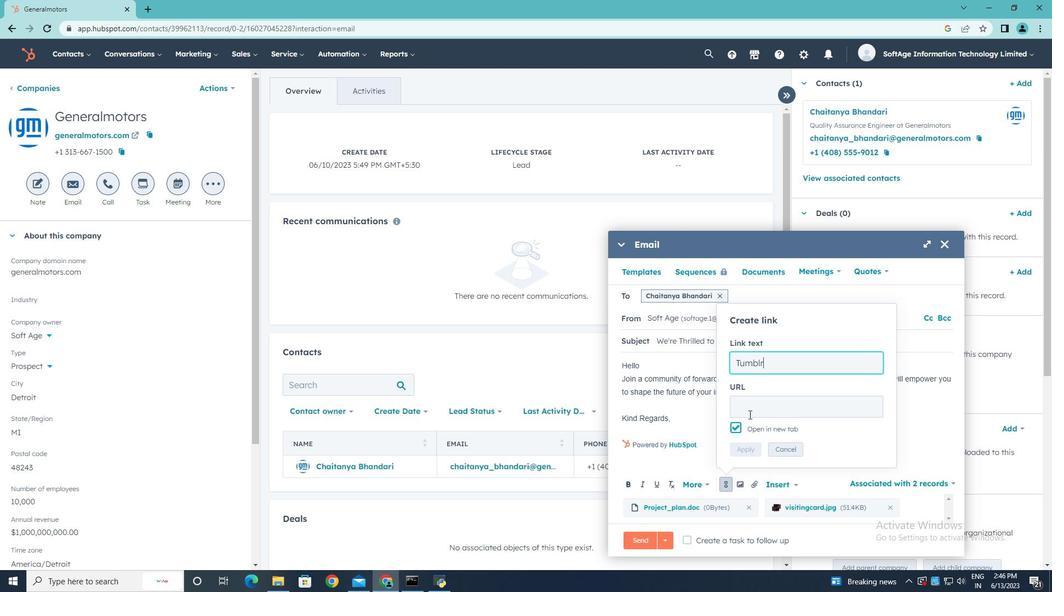 
Action: Mouse pressed left at (750, 412)
Screenshot: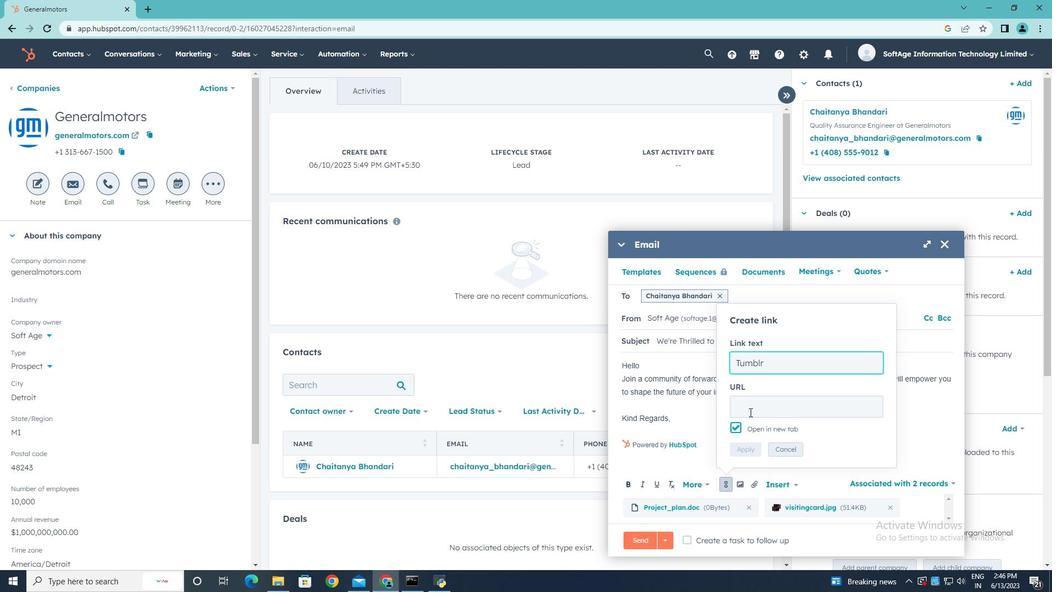 
Action: Key pressed www.tumblr.com
Screenshot: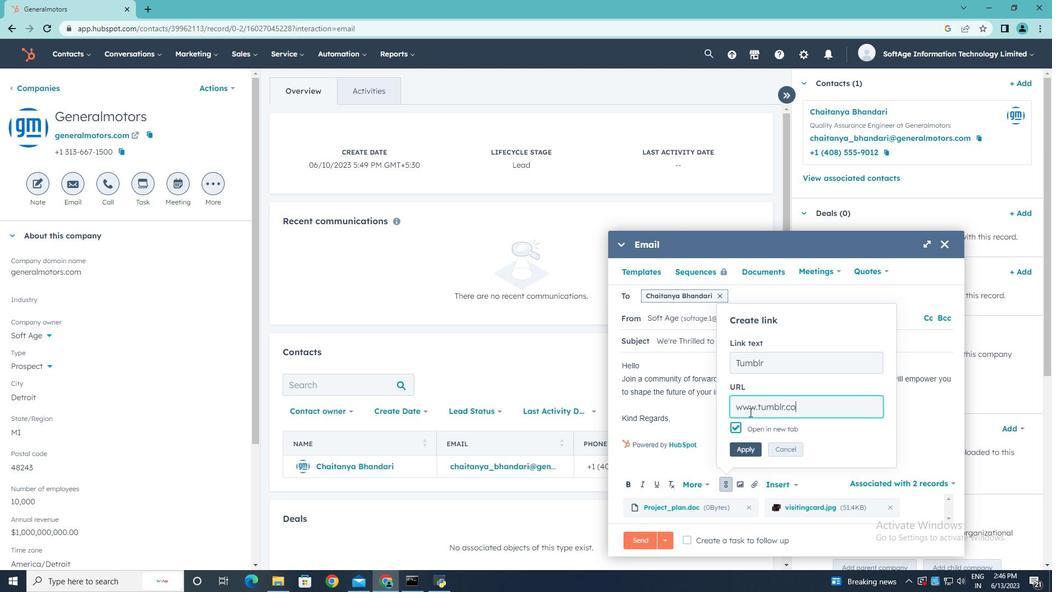 
Action: Mouse moved to (743, 448)
Screenshot: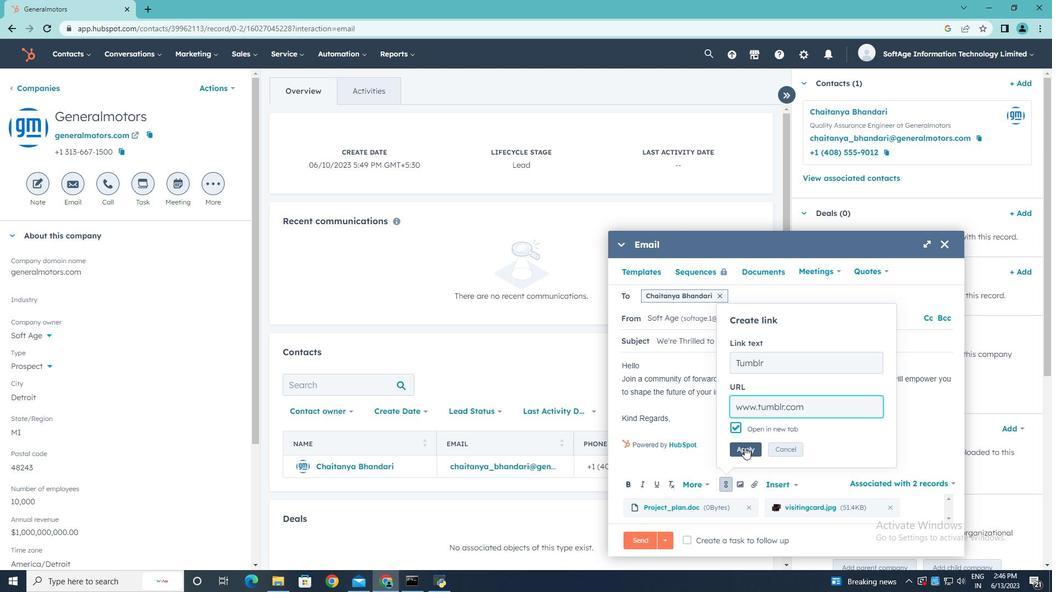 
Action: Mouse pressed left at (743, 448)
Screenshot: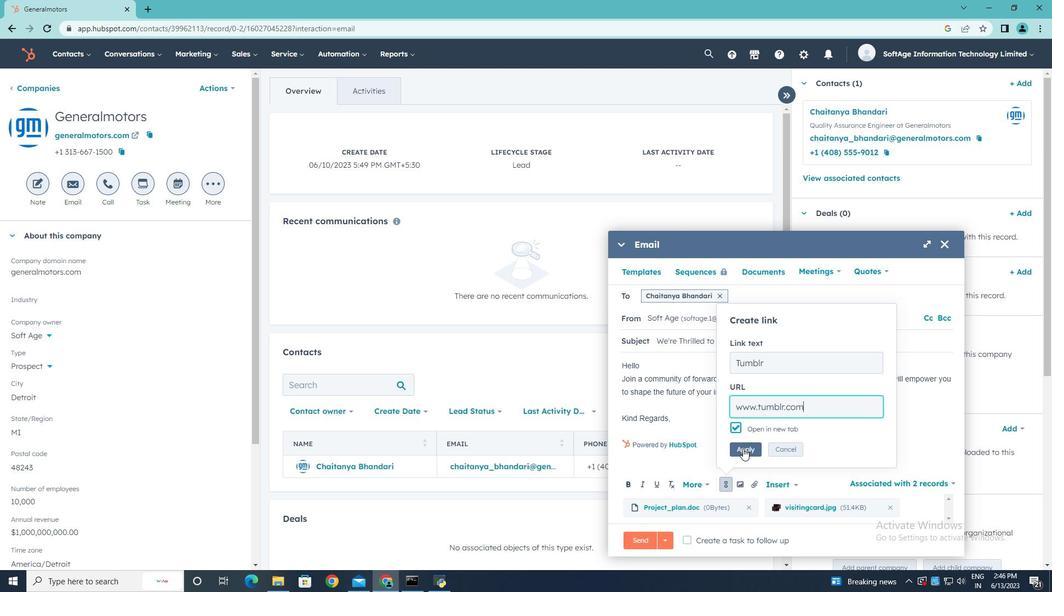 
Action: Mouse moved to (686, 536)
Screenshot: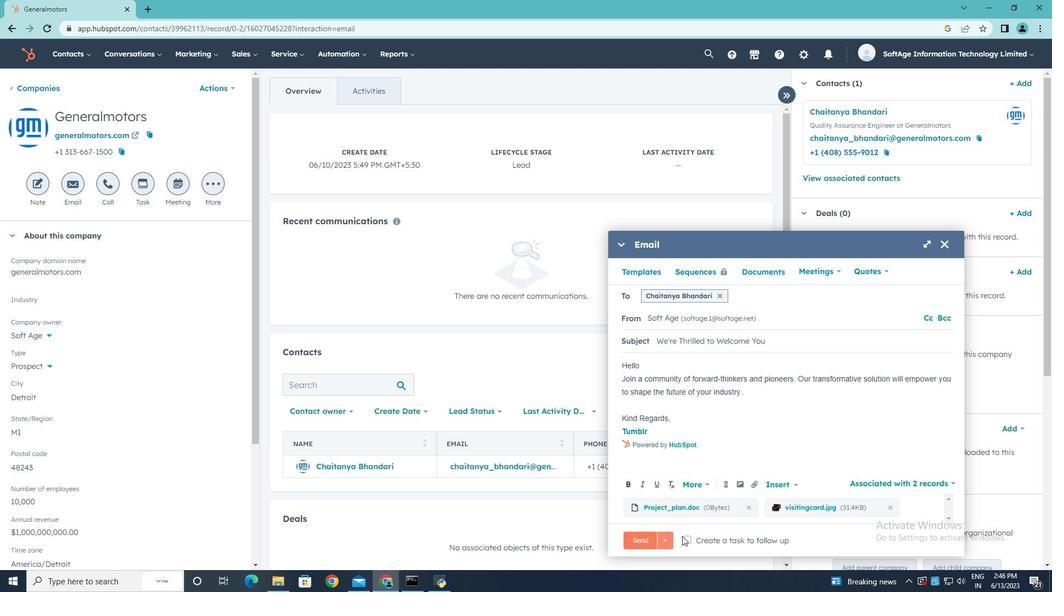 
Action: Mouse pressed left at (686, 536)
Screenshot: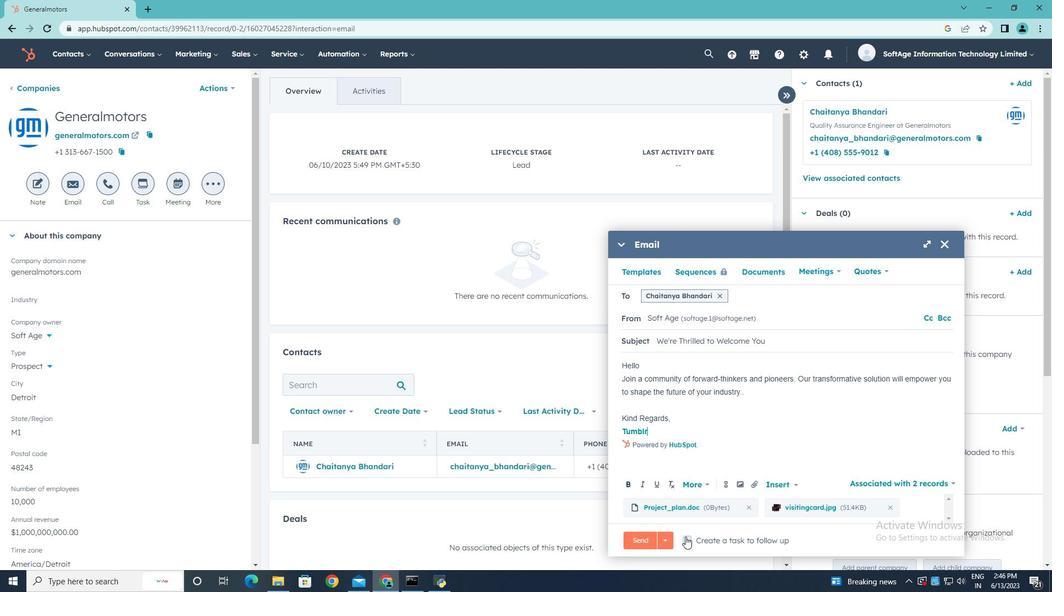 
Action: Mouse moved to (902, 540)
Screenshot: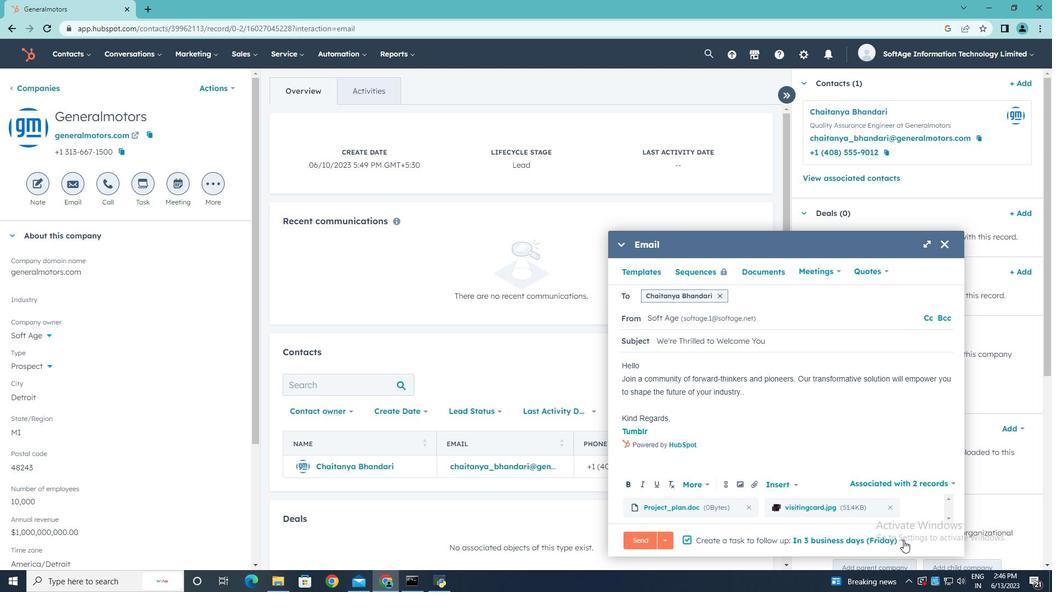 
Action: Mouse pressed left at (902, 540)
Screenshot: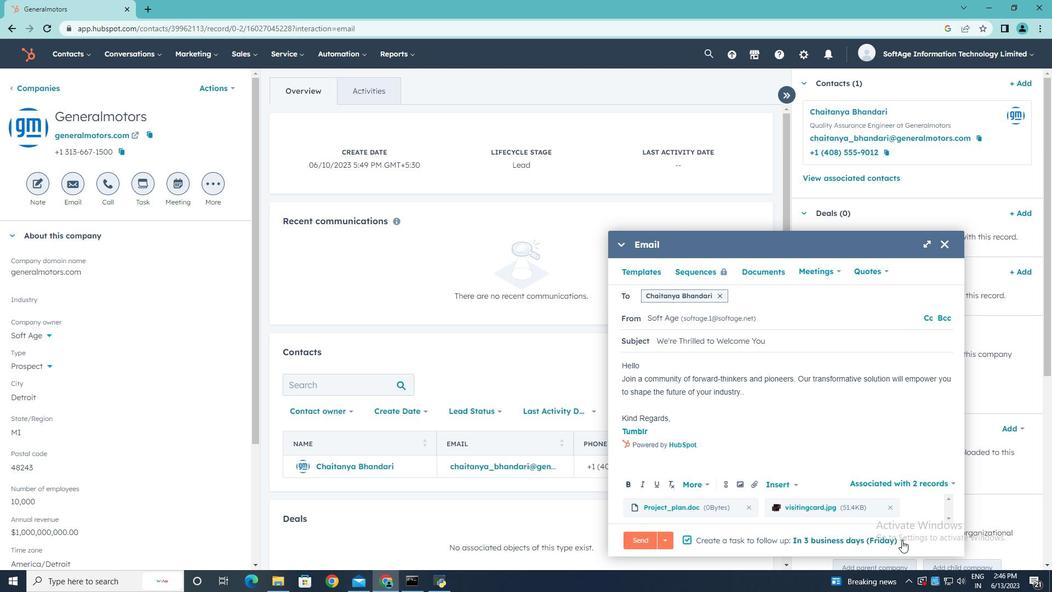 
Action: Mouse moved to (868, 433)
Screenshot: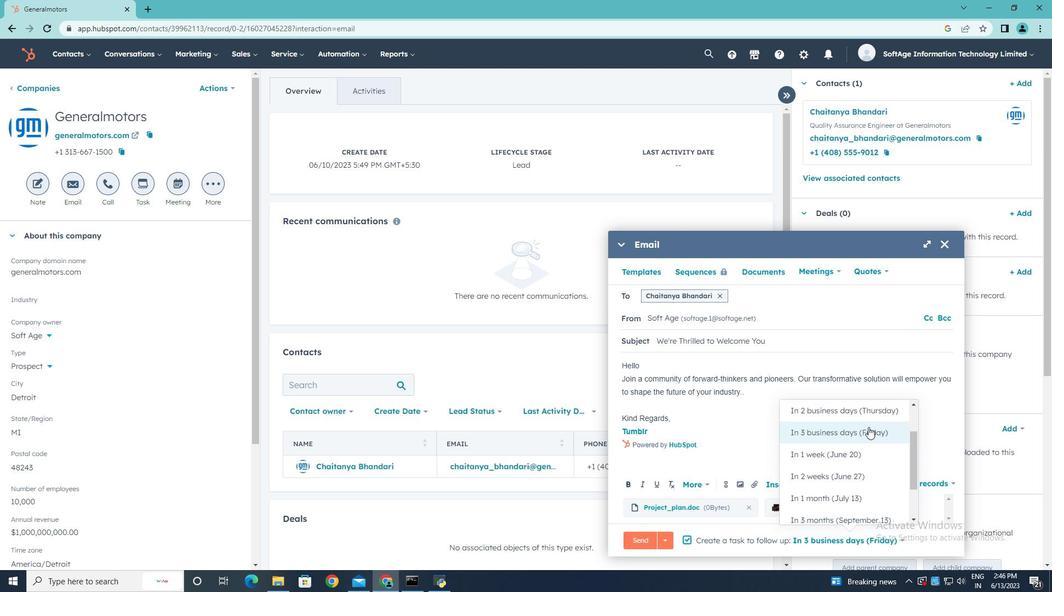 
Action: Mouse pressed left at (868, 433)
Screenshot: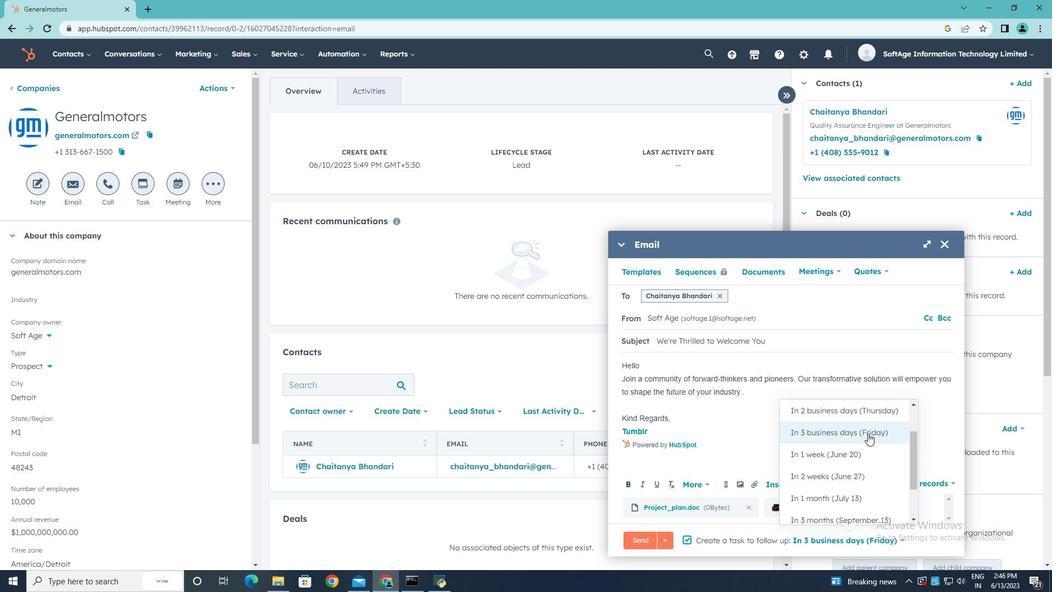 
Action: Mouse moved to (645, 540)
Screenshot: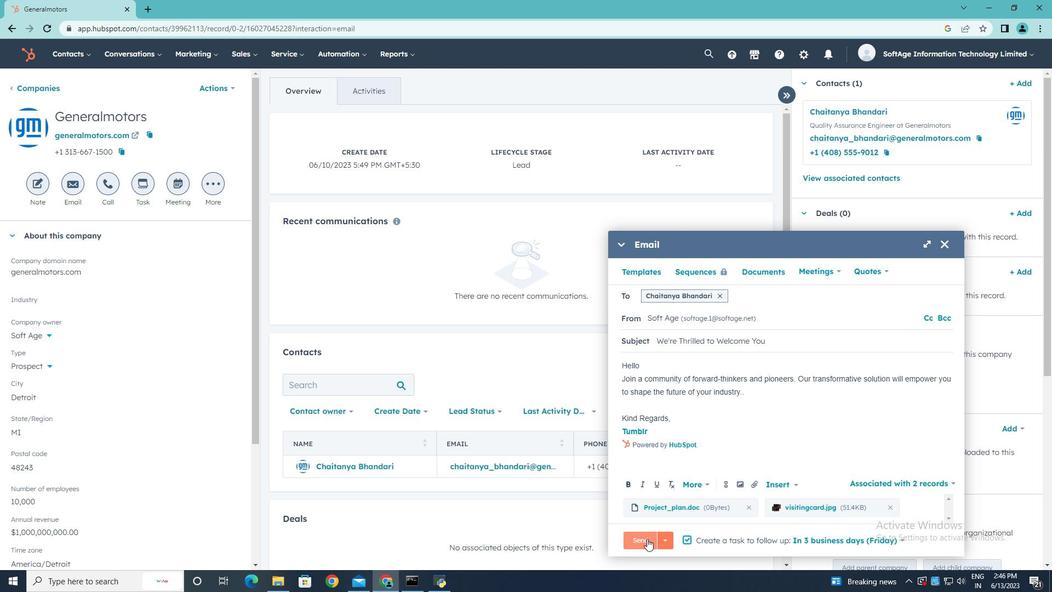 
Action: Mouse pressed left at (645, 540)
Screenshot: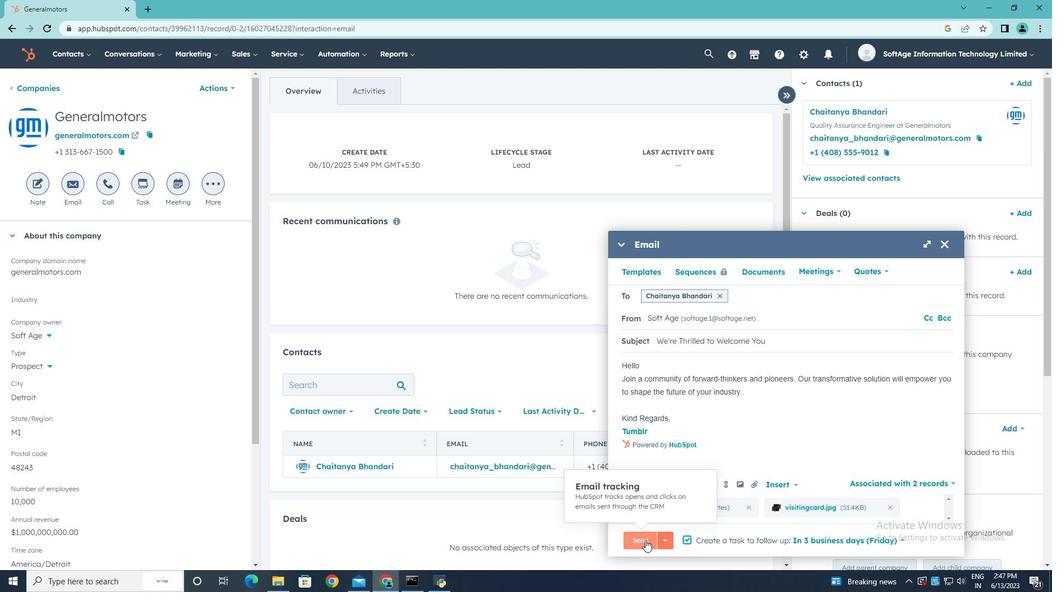 
Action: Mouse moved to (647, 539)
Screenshot: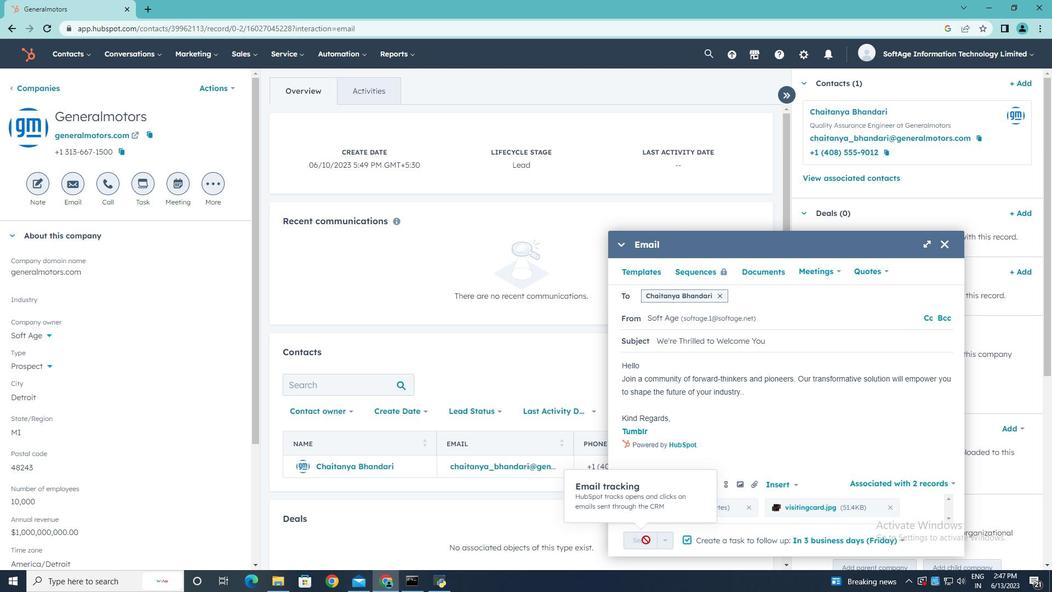
